 Task: Create a due date automation trigger when advanced on, on the wednesday of the week a card is due add fields with custom field "Resume" set to a number lower than 1 and greater or equal to 10 at 11:00 AM.
Action: Mouse moved to (1389, 118)
Screenshot: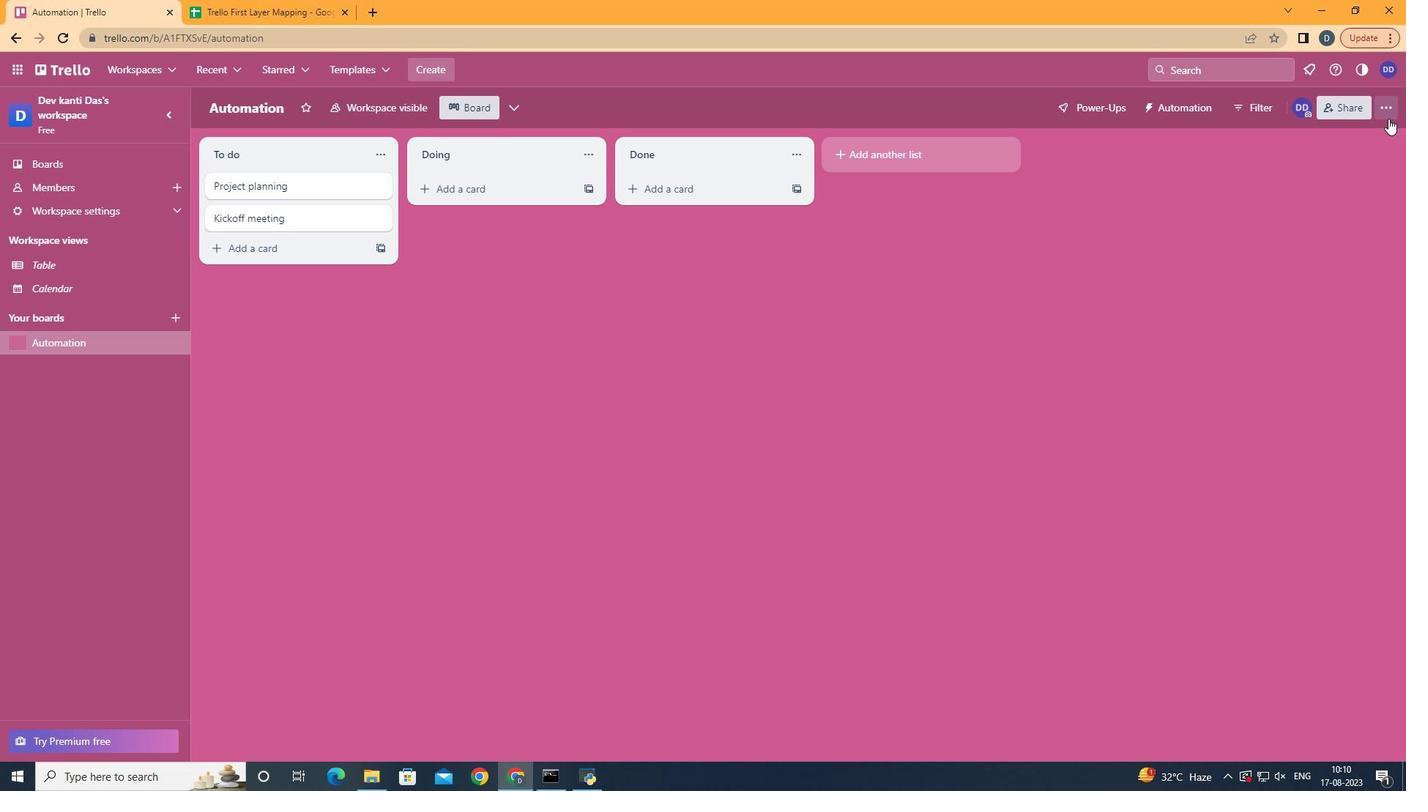
Action: Mouse pressed left at (1389, 118)
Screenshot: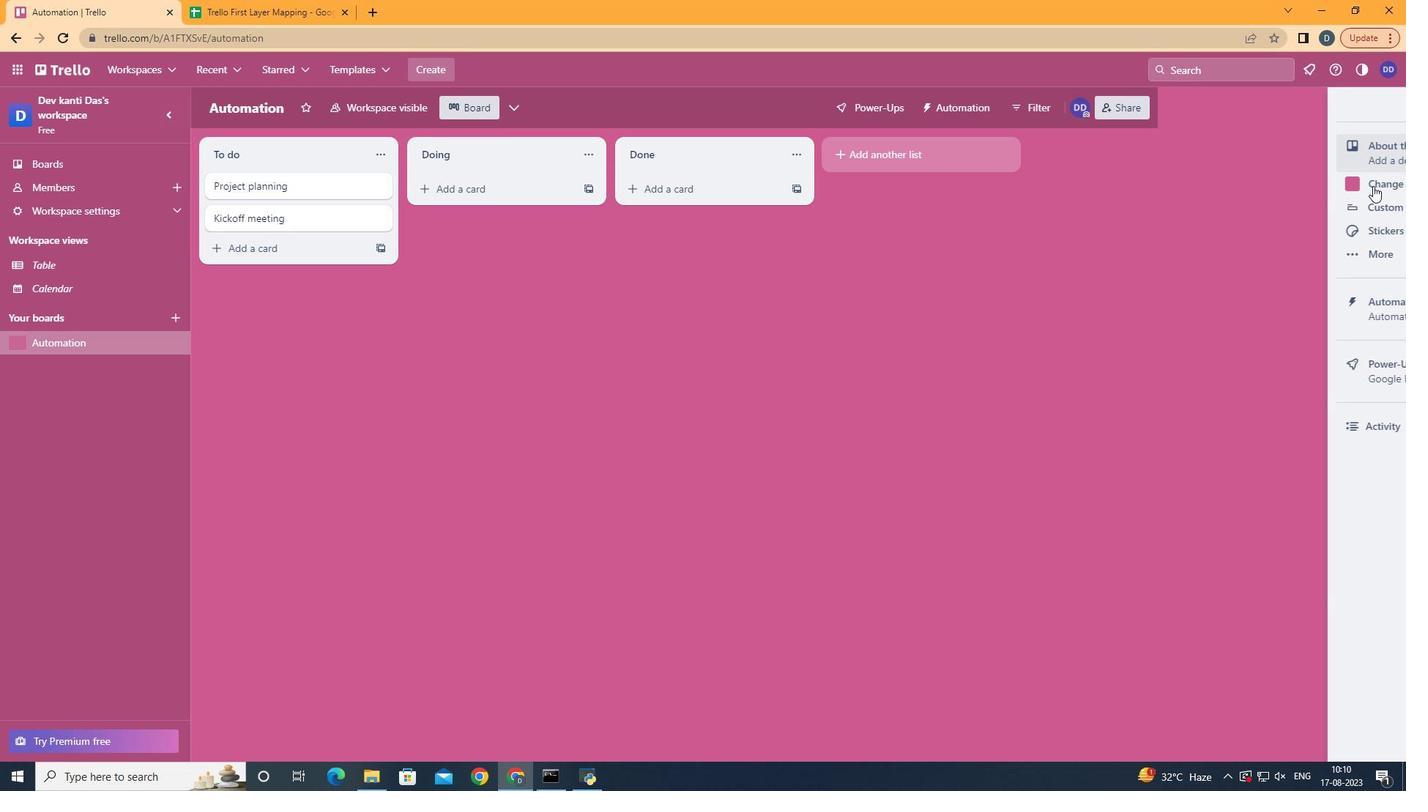 
Action: Mouse moved to (1343, 294)
Screenshot: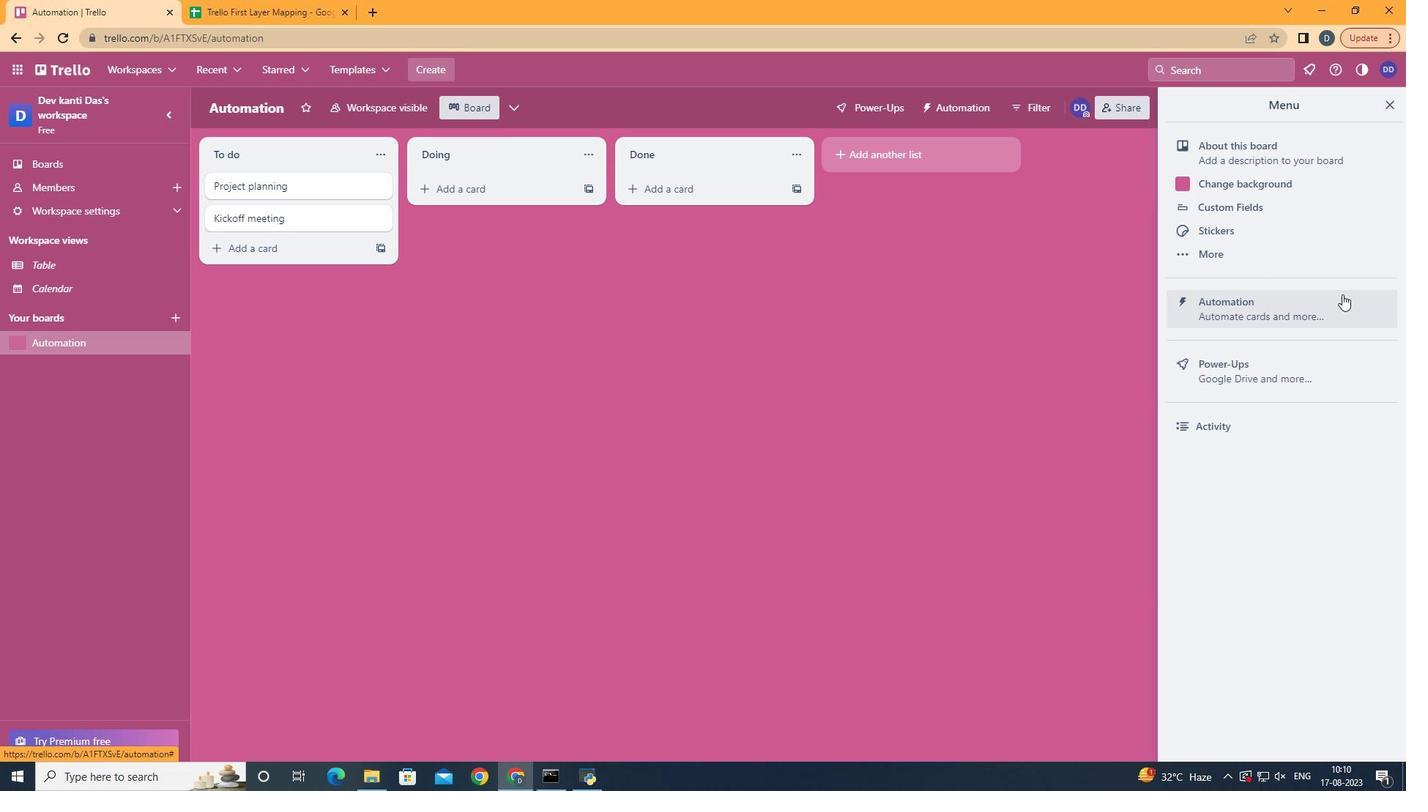 
Action: Mouse pressed left at (1343, 294)
Screenshot: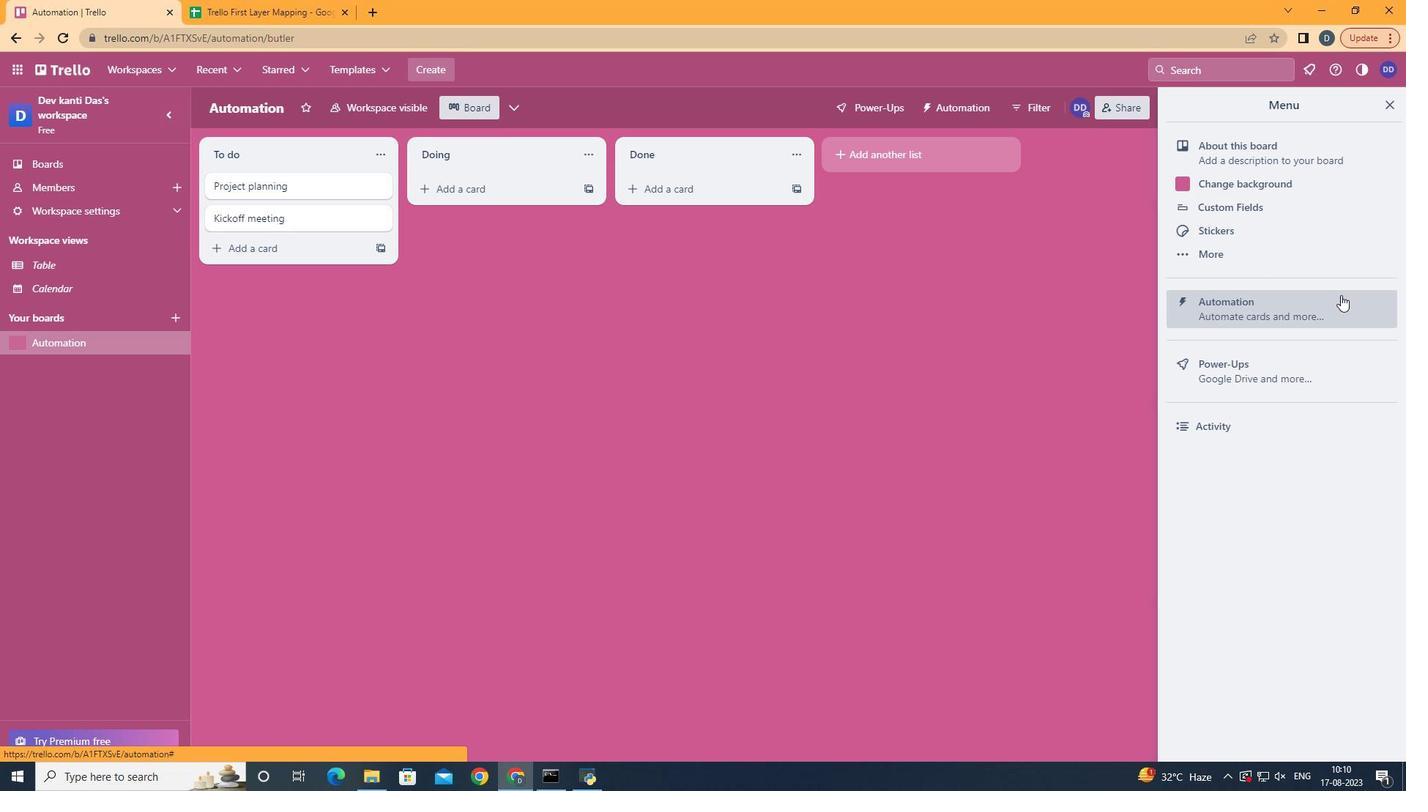 
Action: Mouse moved to (319, 301)
Screenshot: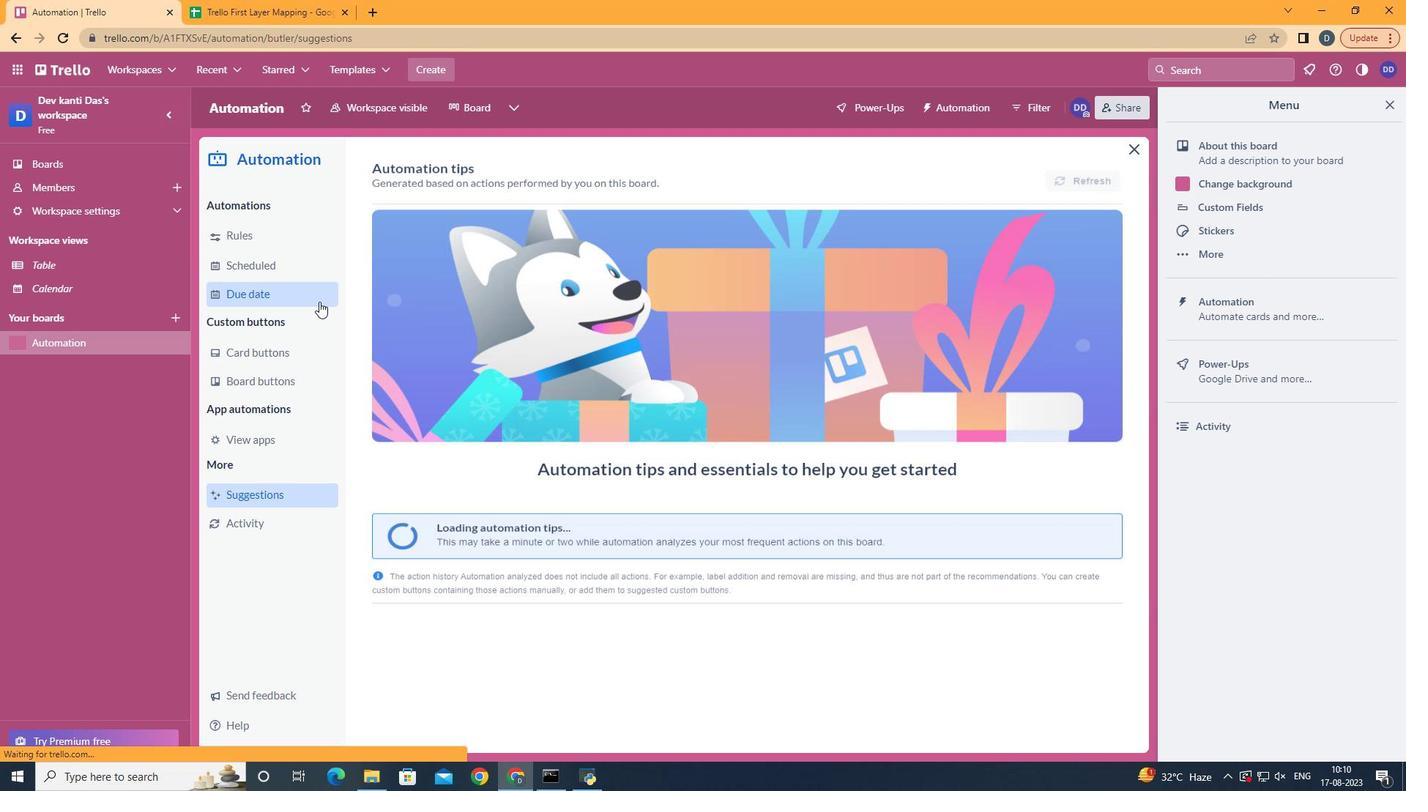 
Action: Mouse pressed left at (319, 301)
Screenshot: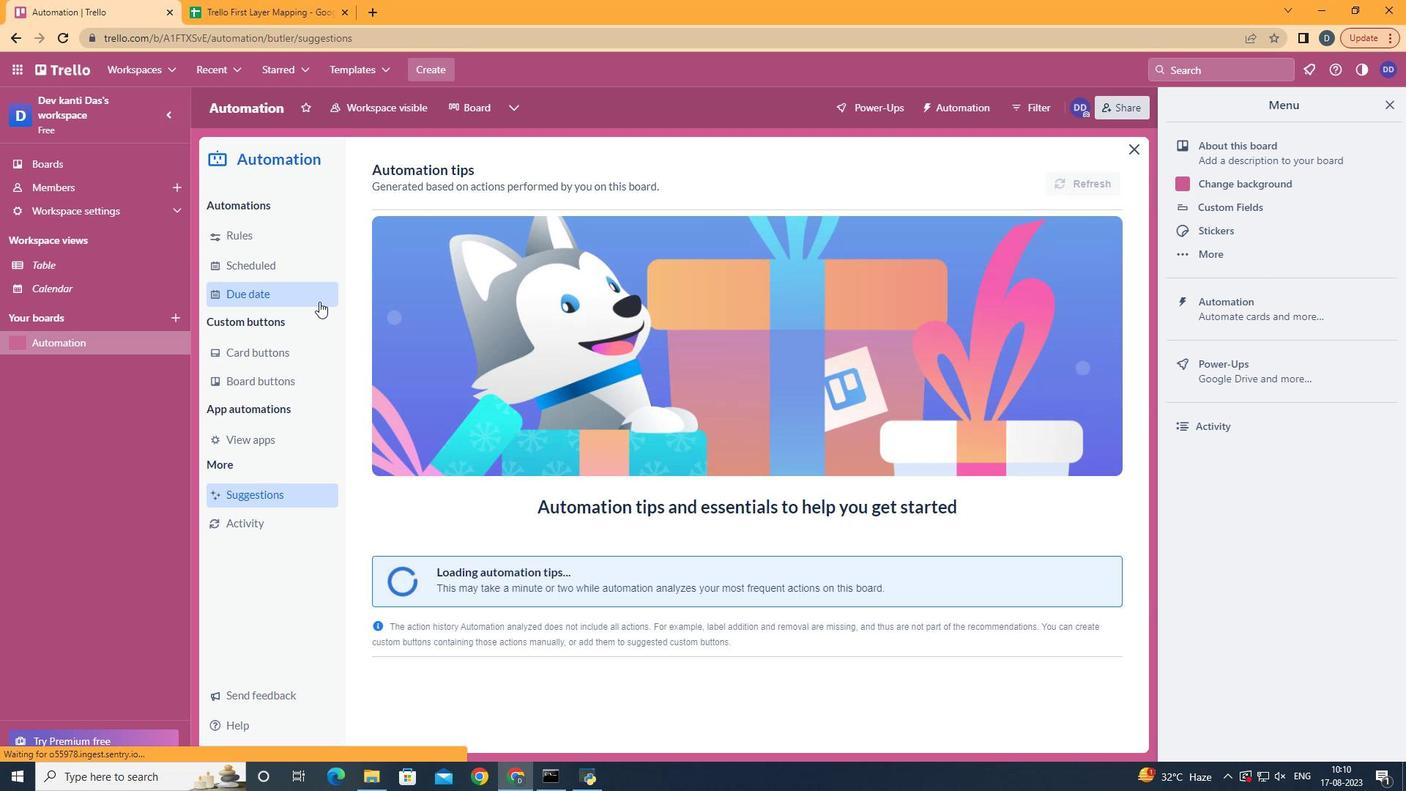 
Action: Mouse moved to (1058, 177)
Screenshot: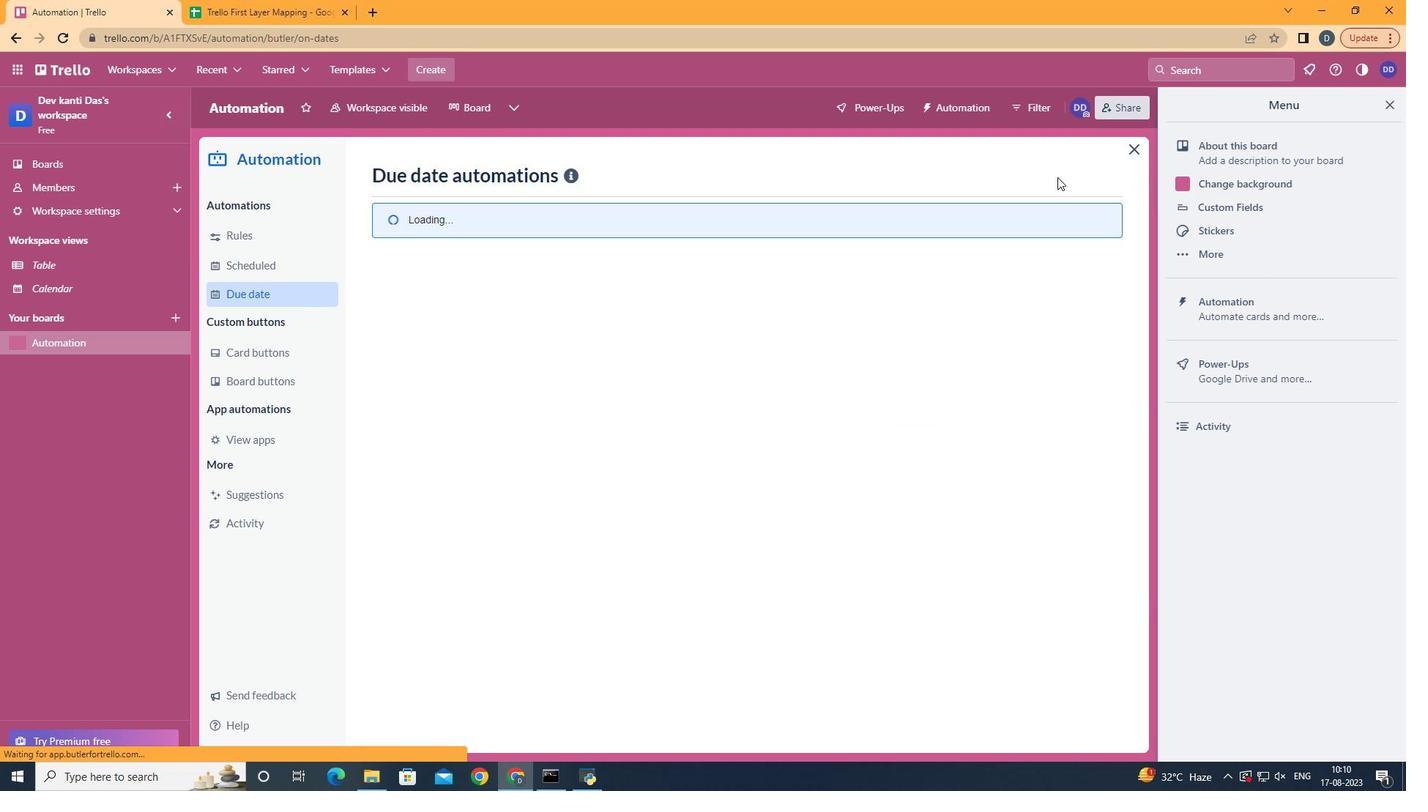 
Action: Mouse pressed left at (1058, 177)
Screenshot: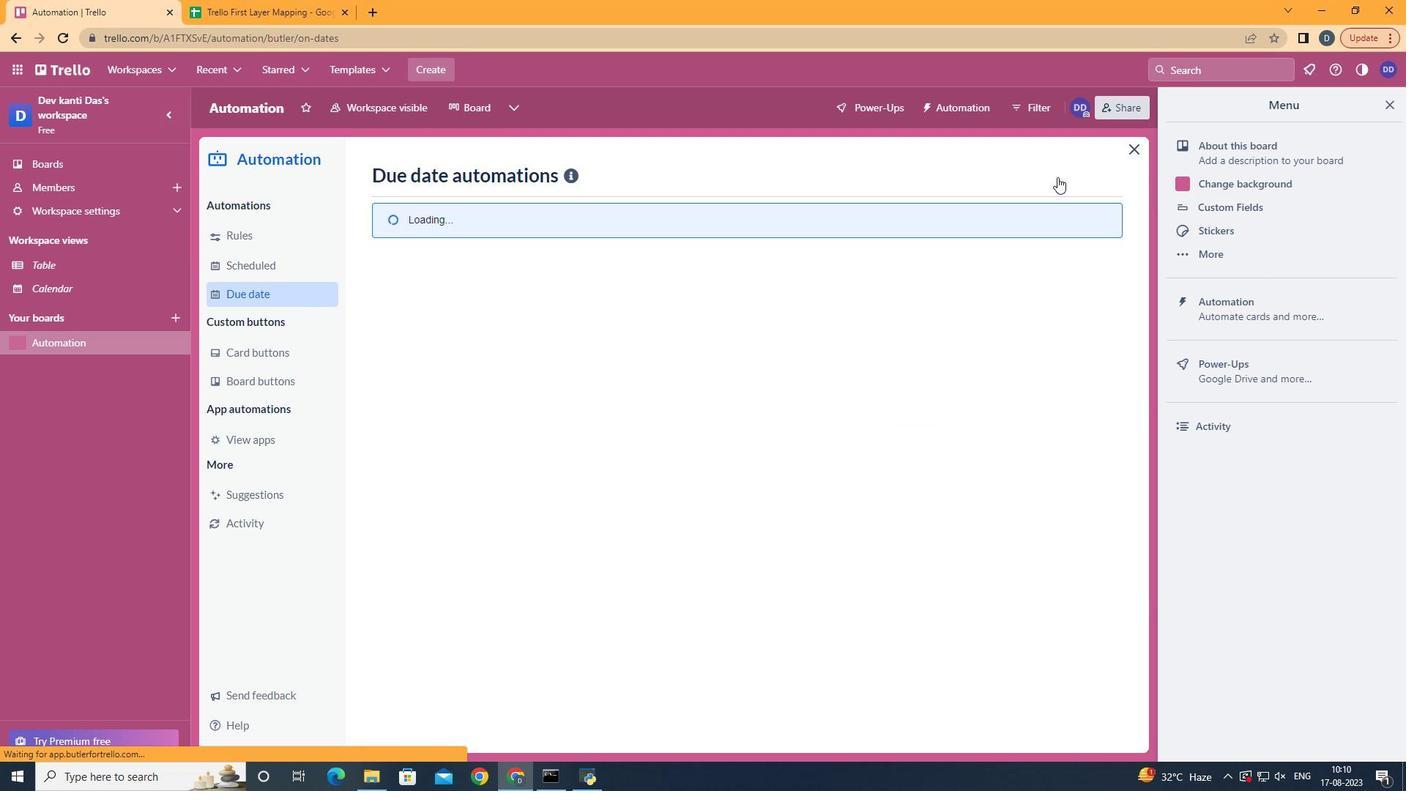 
Action: Mouse pressed left at (1058, 177)
Screenshot: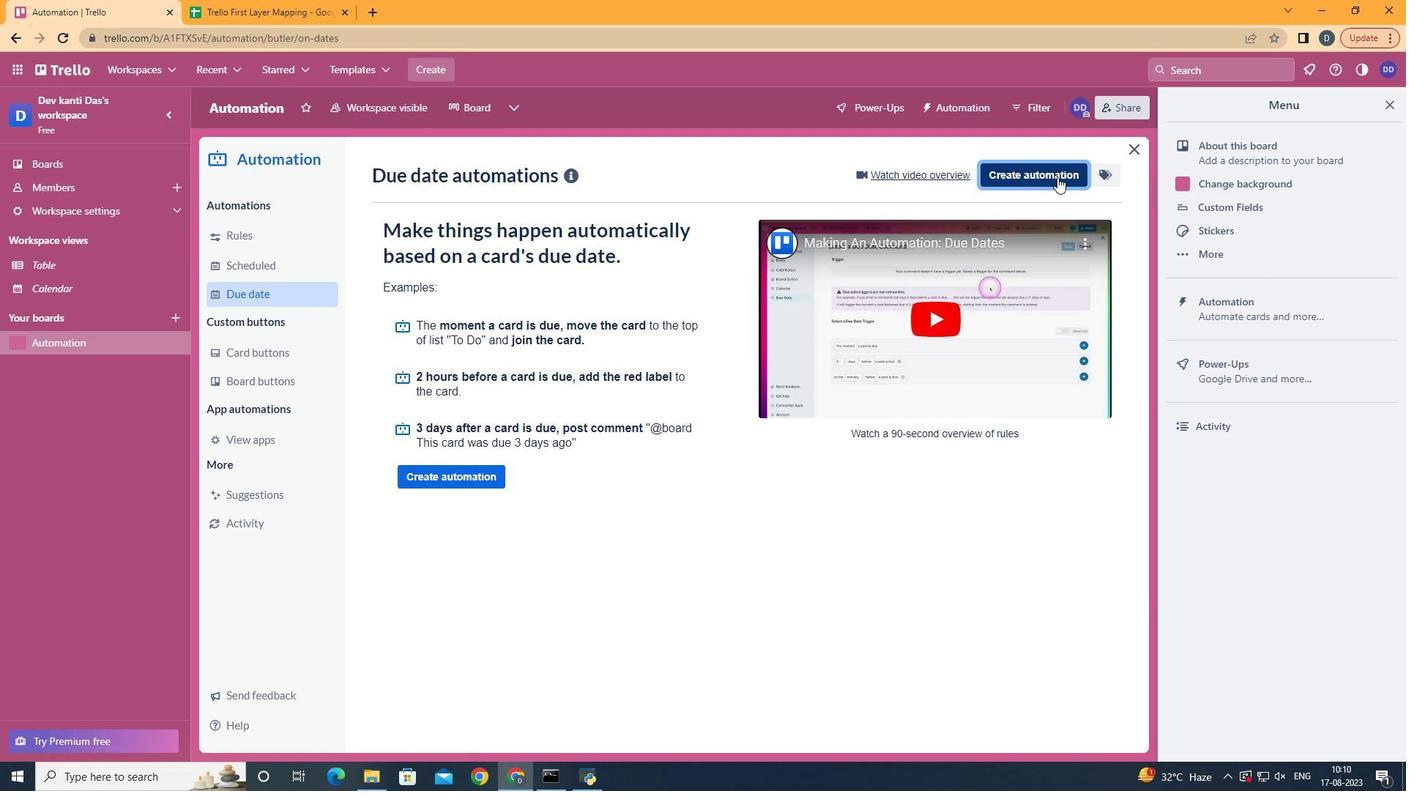 
Action: Mouse moved to (674, 328)
Screenshot: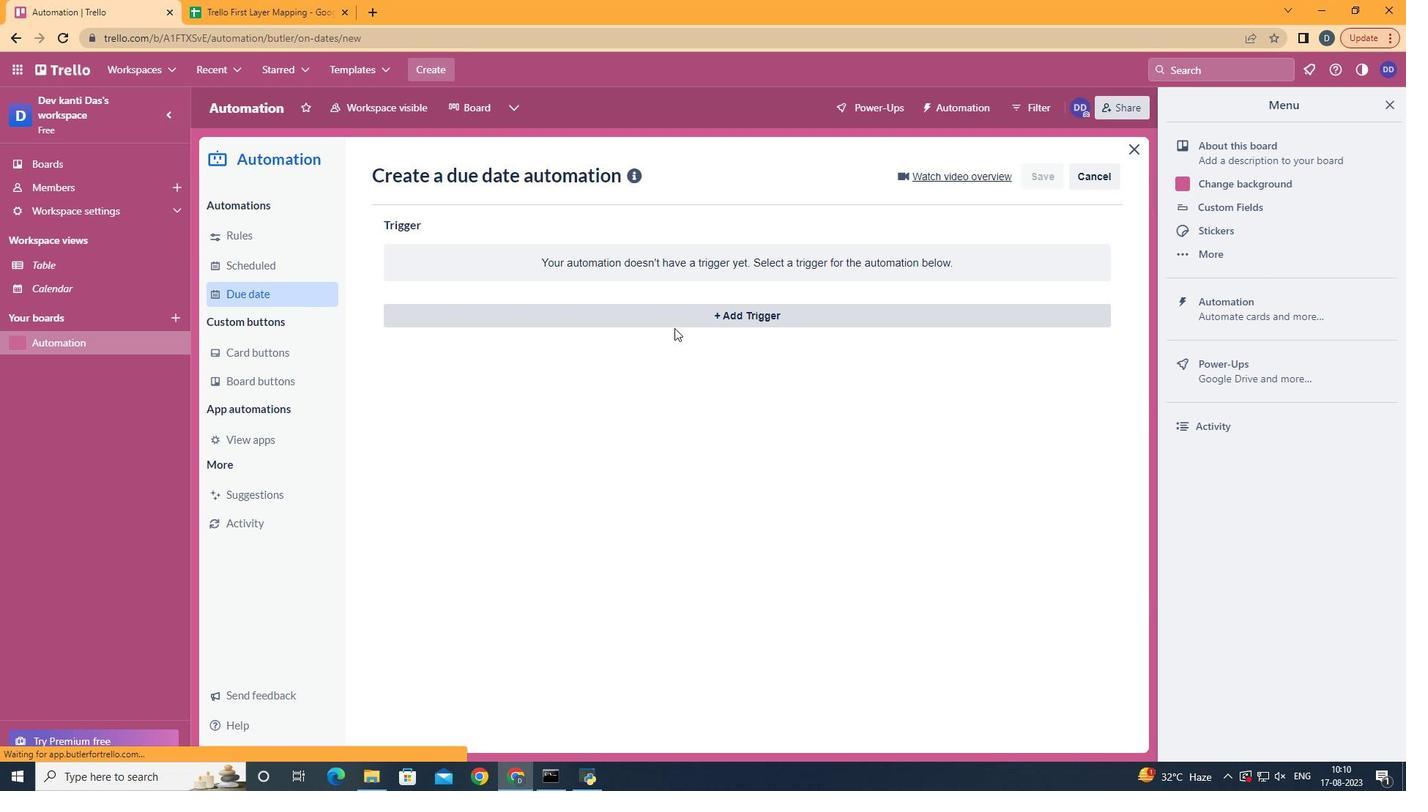 
Action: Mouse pressed left at (674, 328)
Screenshot: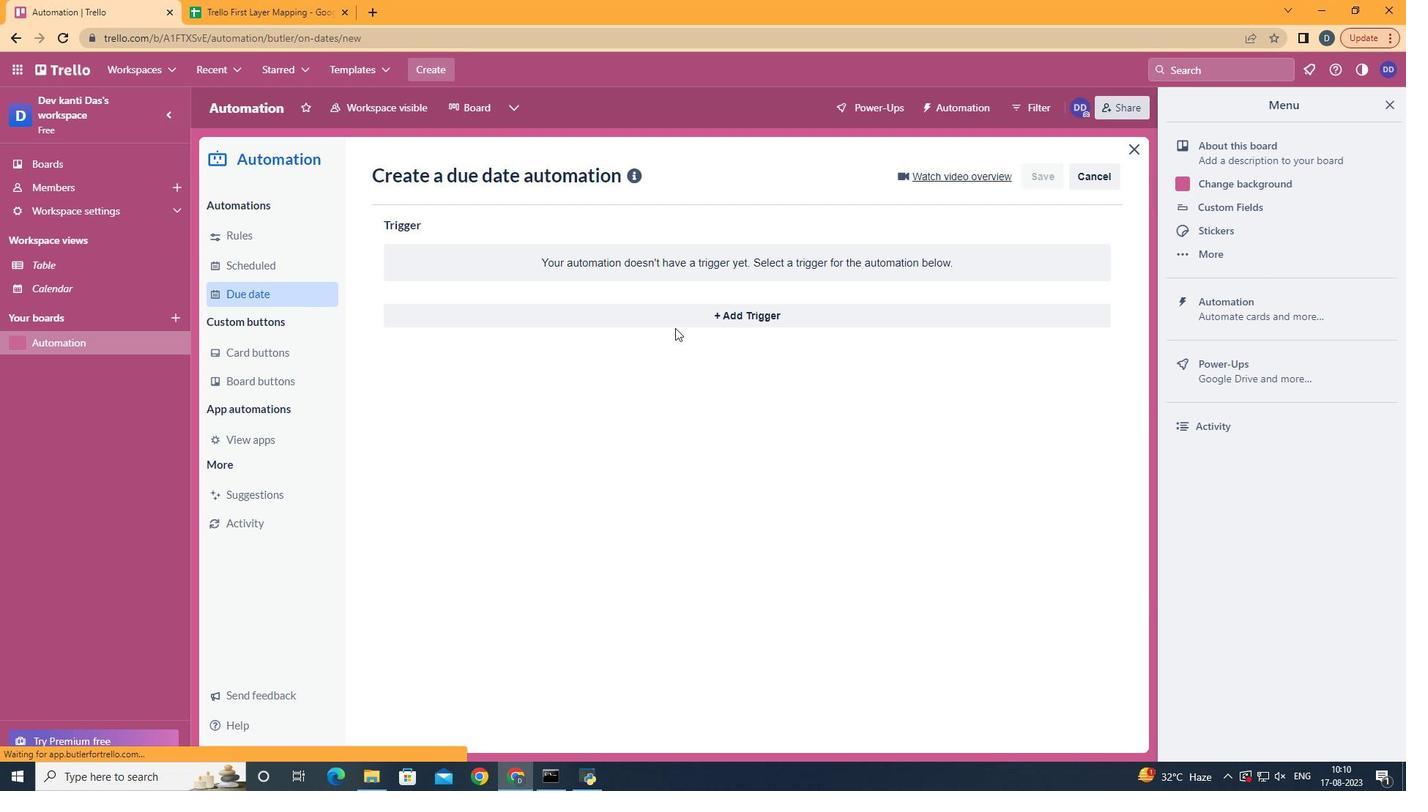 
Action: Mouse moved to (694, 329)
Screenshot: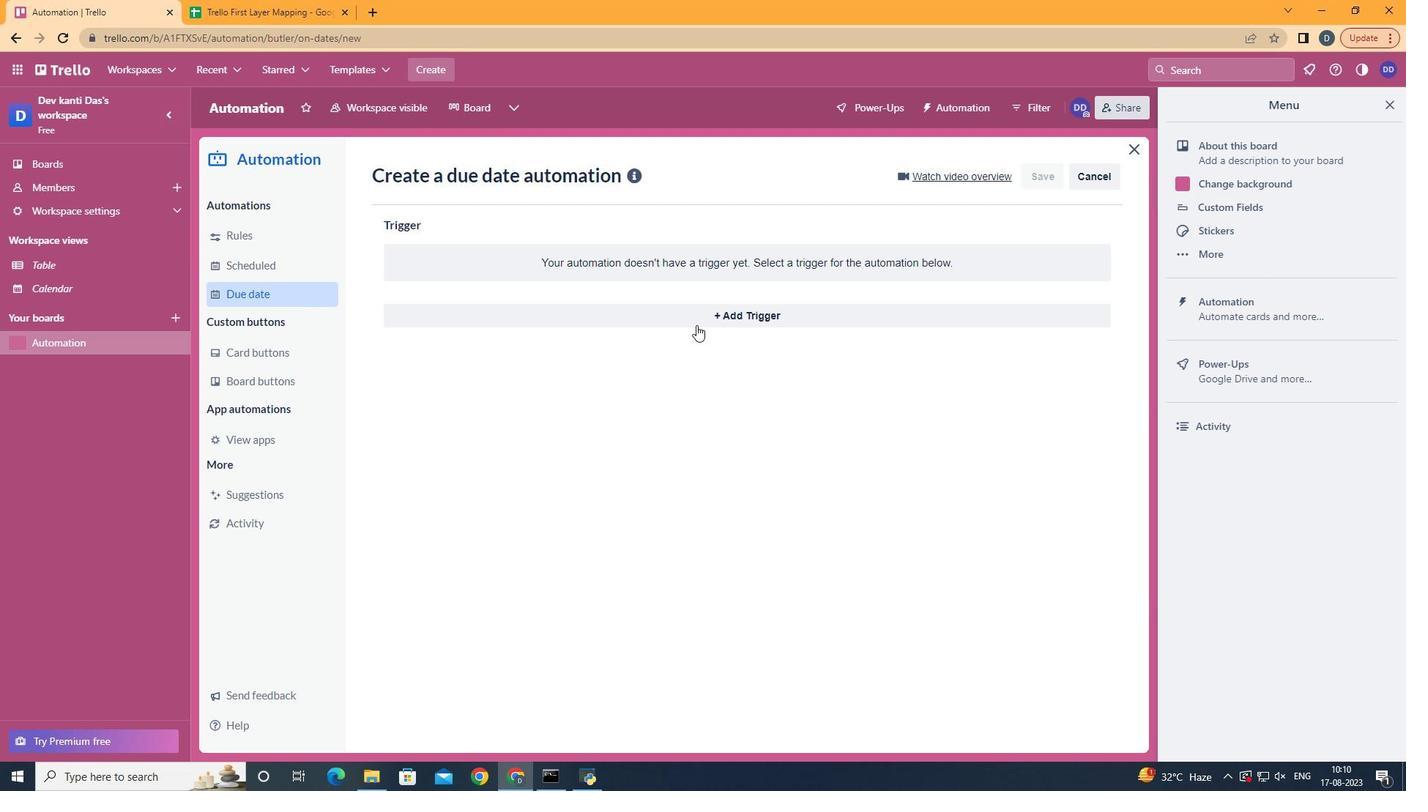 
Action: Mouse pressed left at (694, 329)
Screenshot: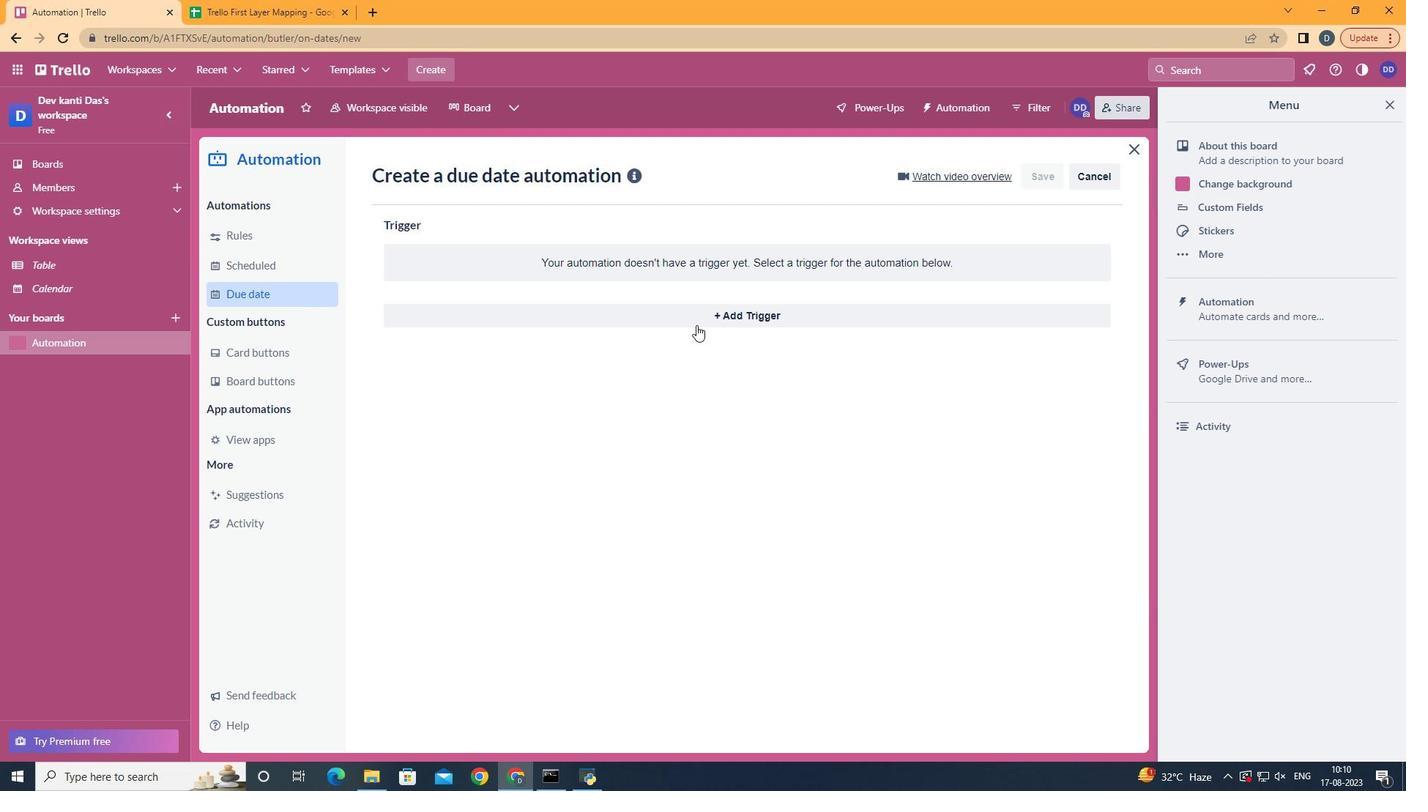 
Action: Mouse moved to (710, 319)
Screenshot: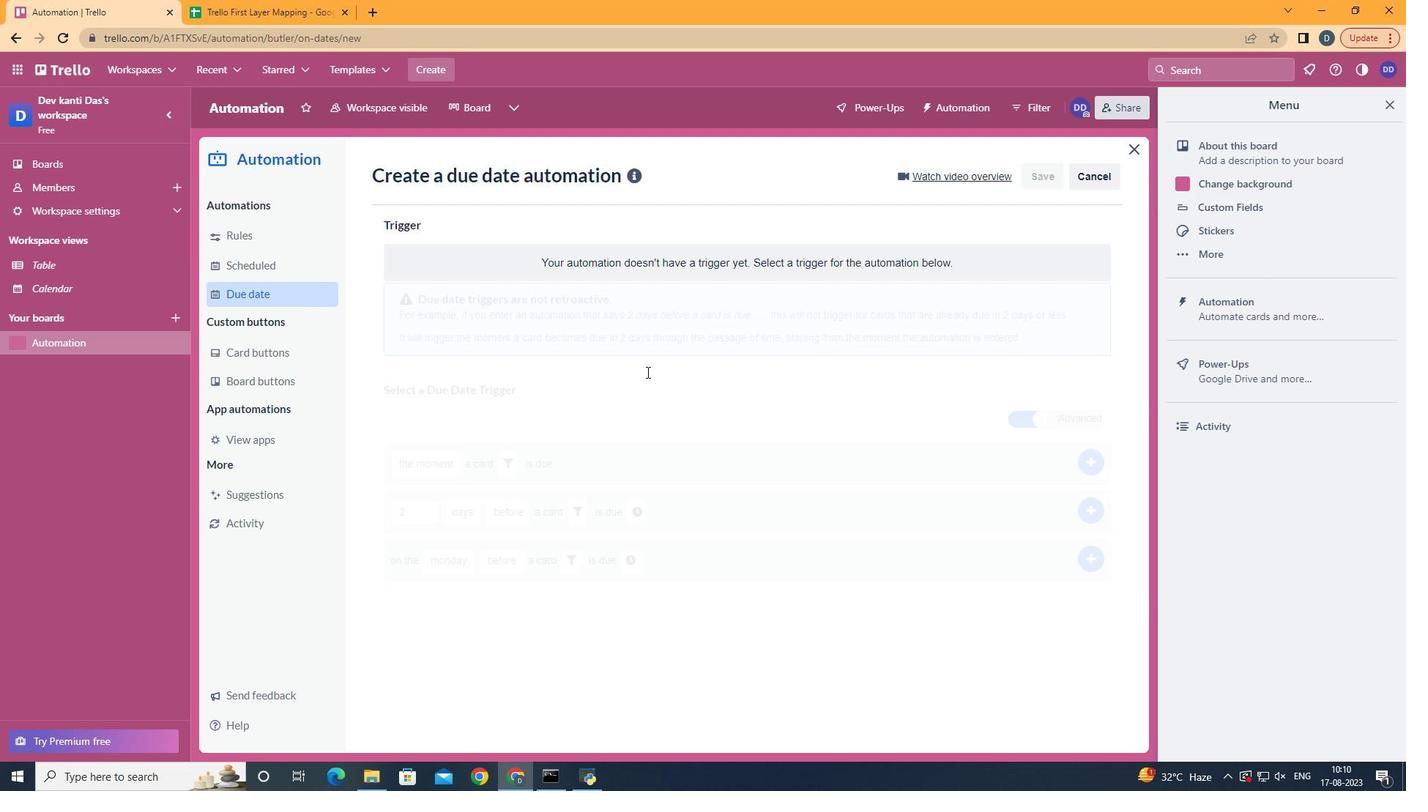 
Action: Mouse pressed left at (710, 319)
Screenshot: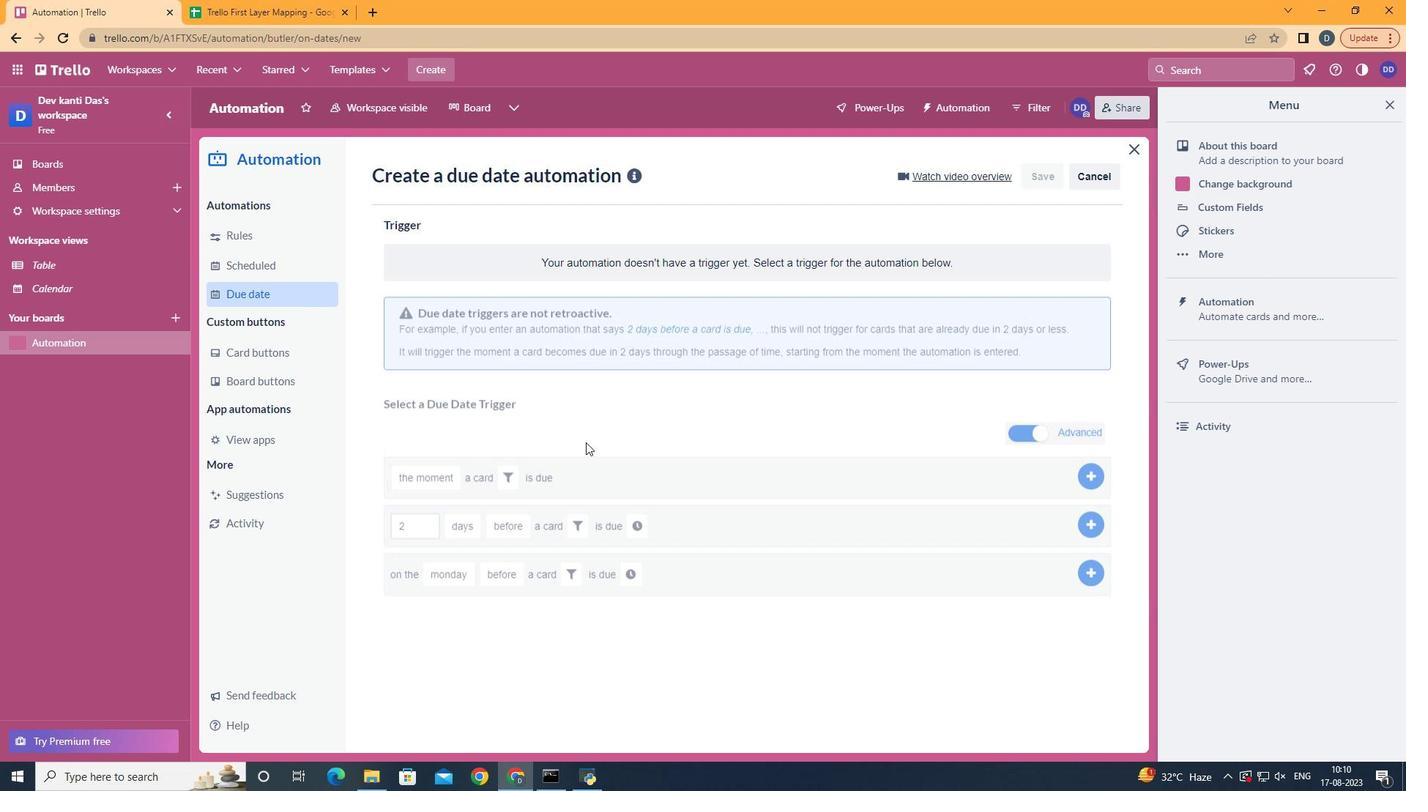 
Action: Mouse moved to (492, 446)
Screenshot: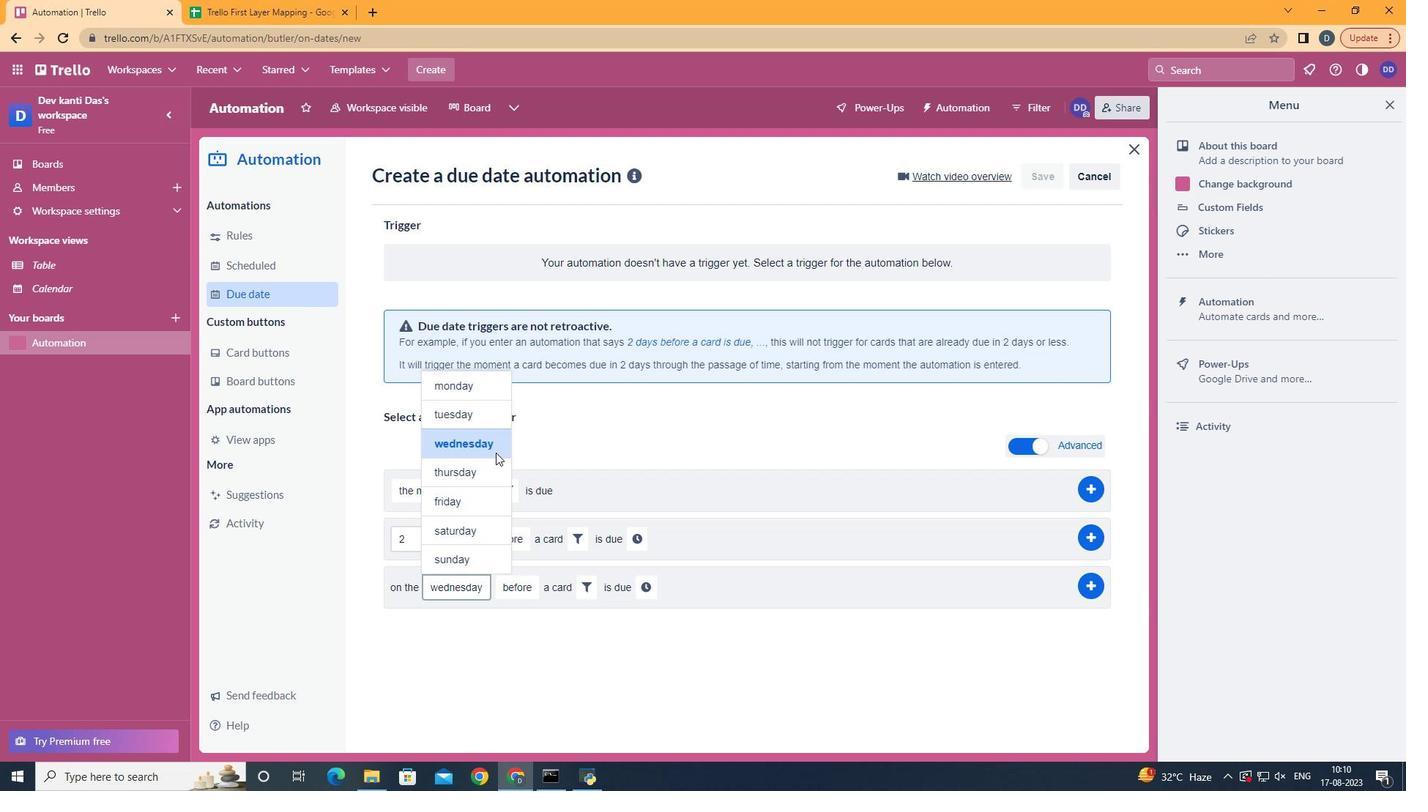 
Action: Mouse pressed left at (492, 446)
Screenshot: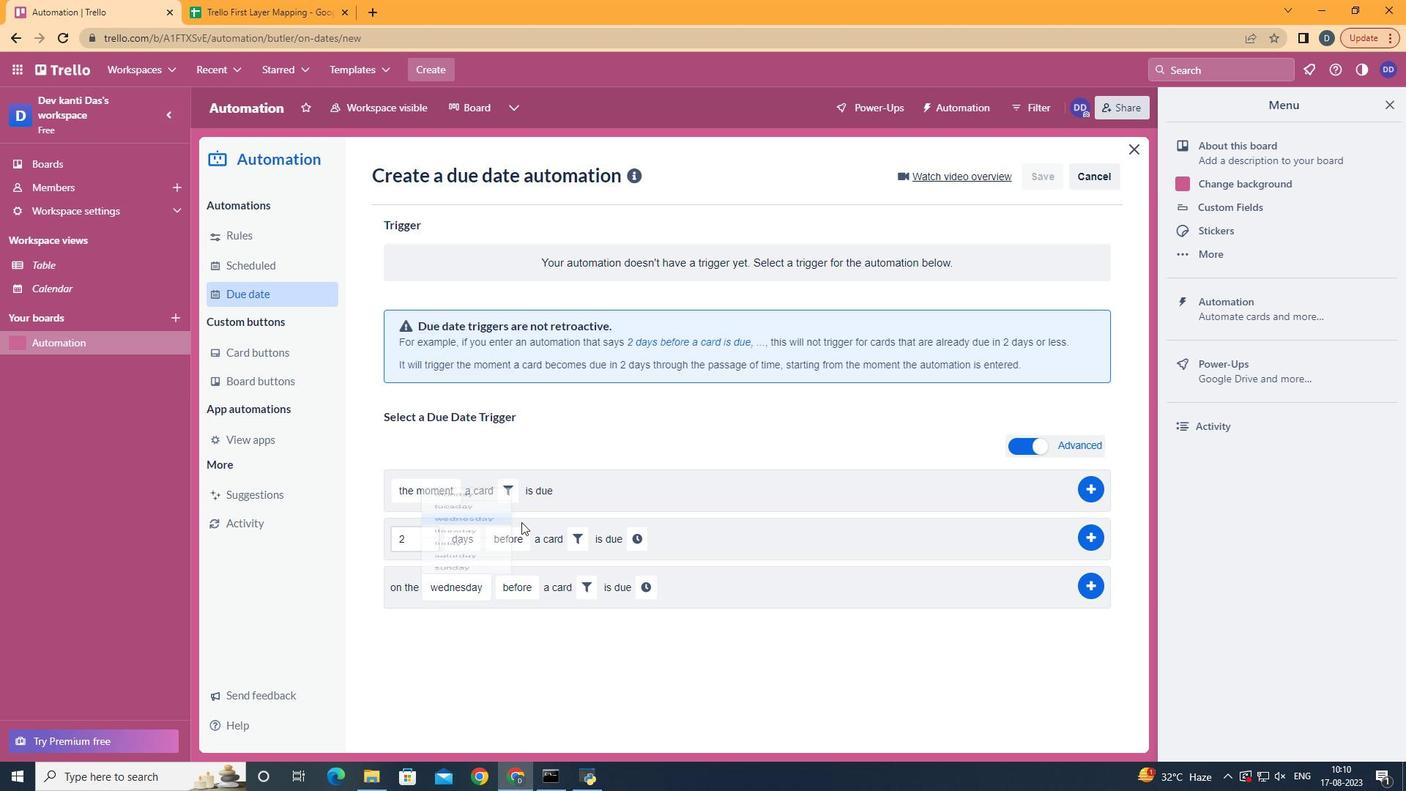 
Action: Mouse moved to (545, 669)
Screenshot: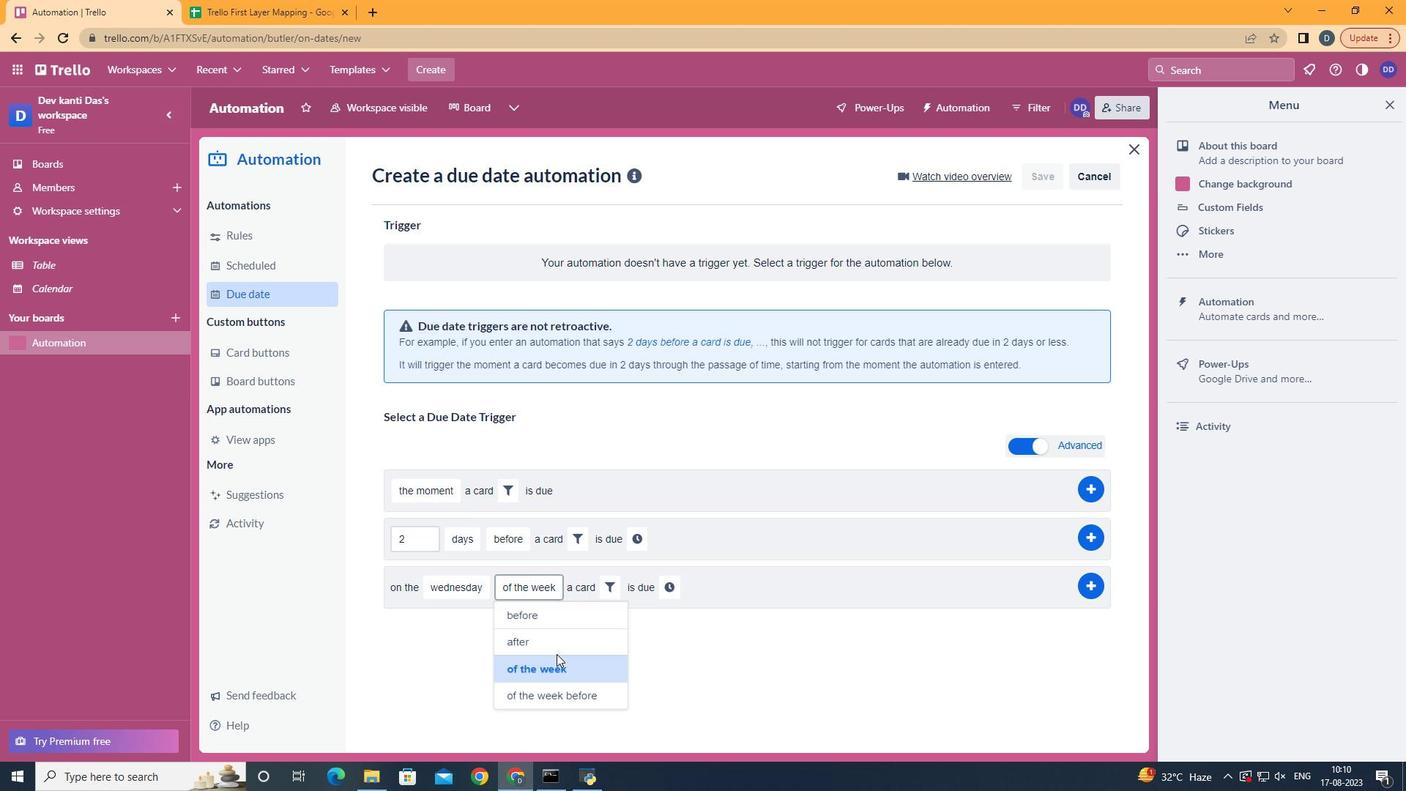 
Action: Mouse pressed left at (545, 669)
Screenshot: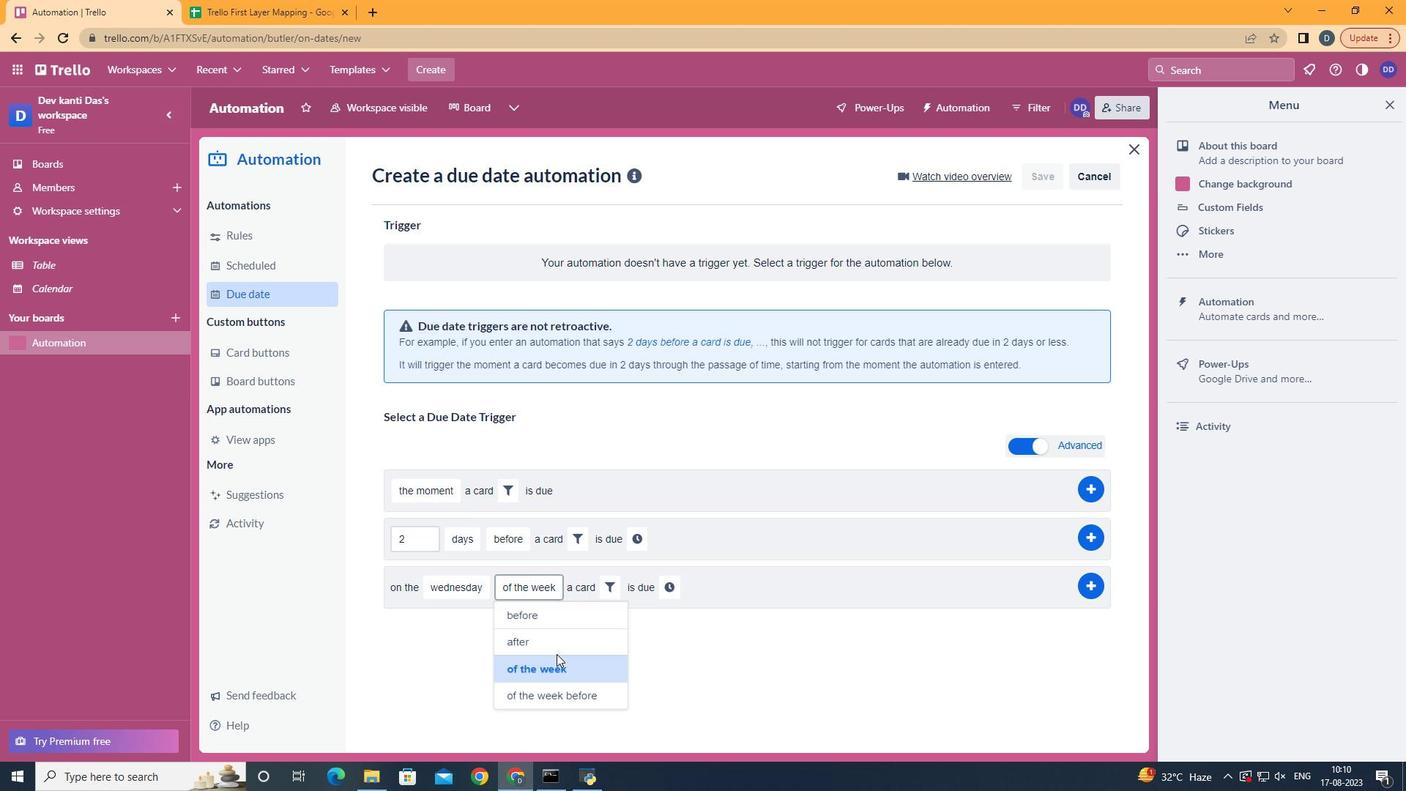 
Action: Mouse moved to (611, 588)
Screenshot: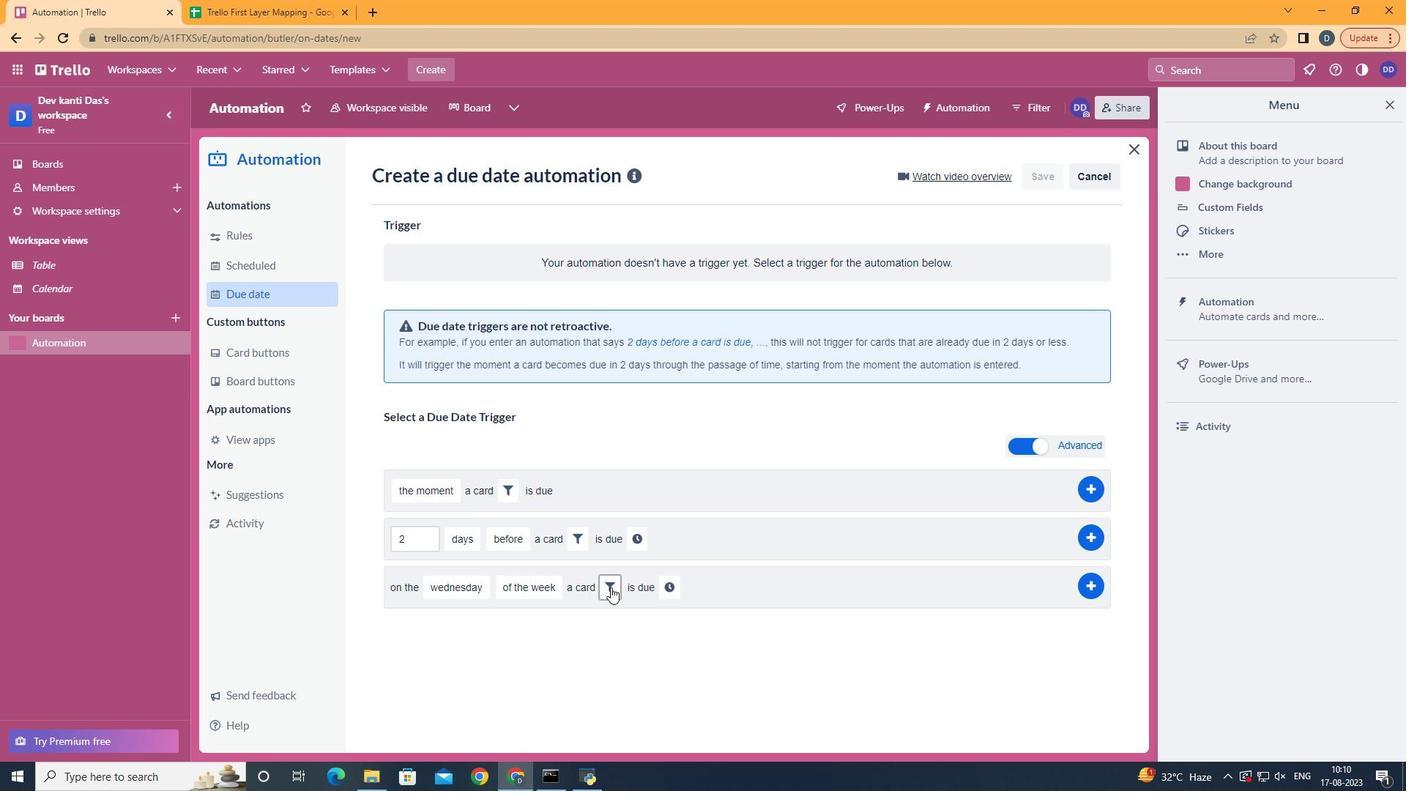 
Action: Mouse pressed left at (611, 588)
Screenshot: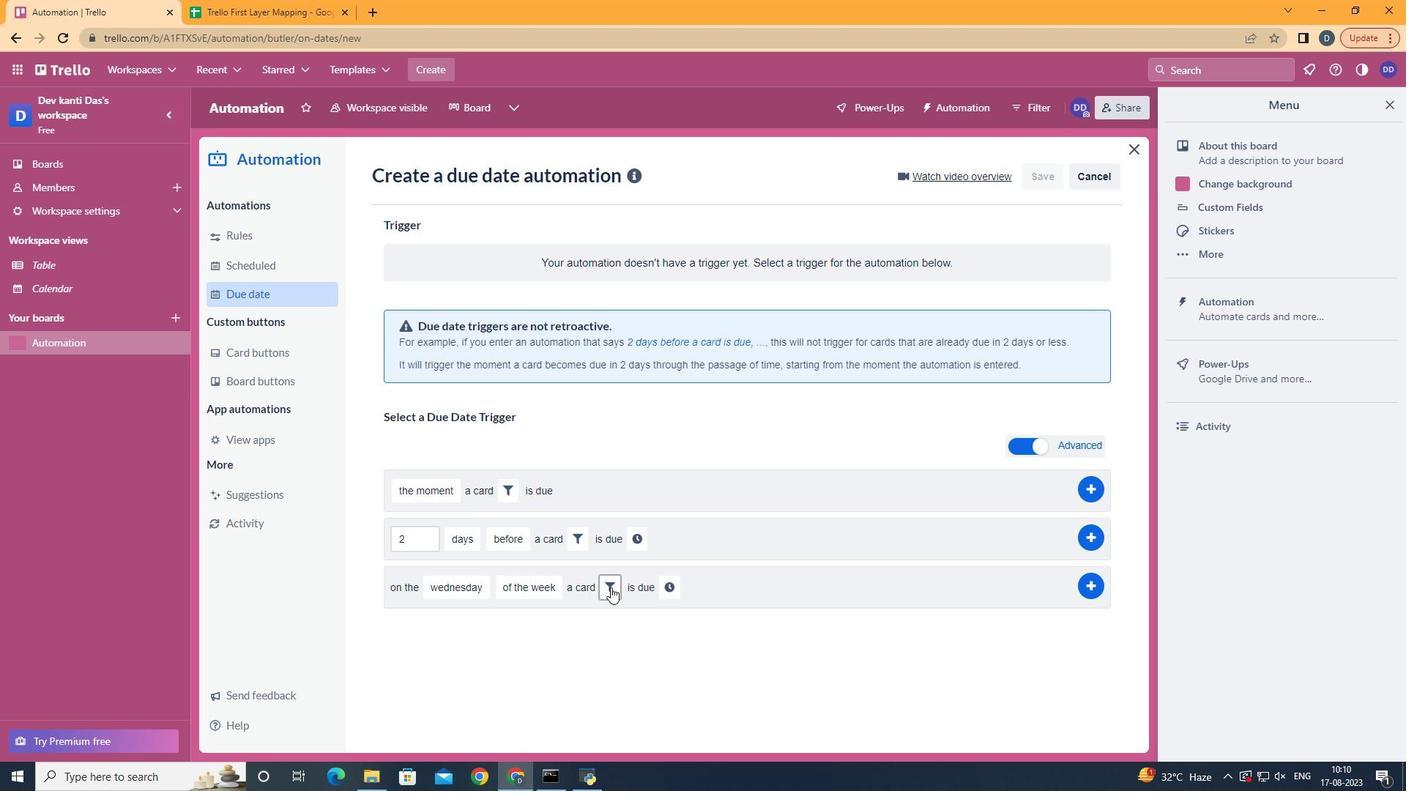 
Action: Mouse moved to (837, 641)
Screenshot: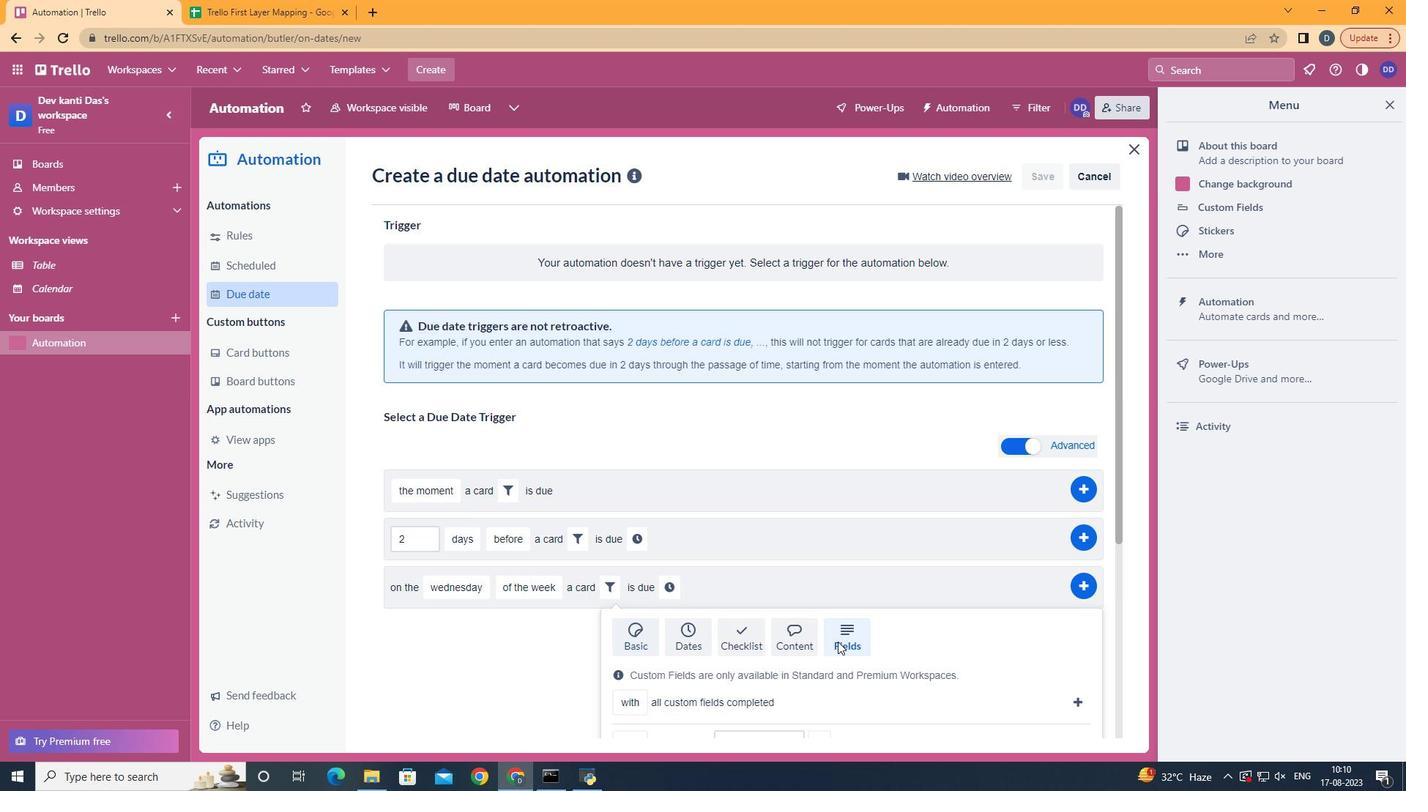 
Action: Mouse pressed left at (837, 641)
Screenshot: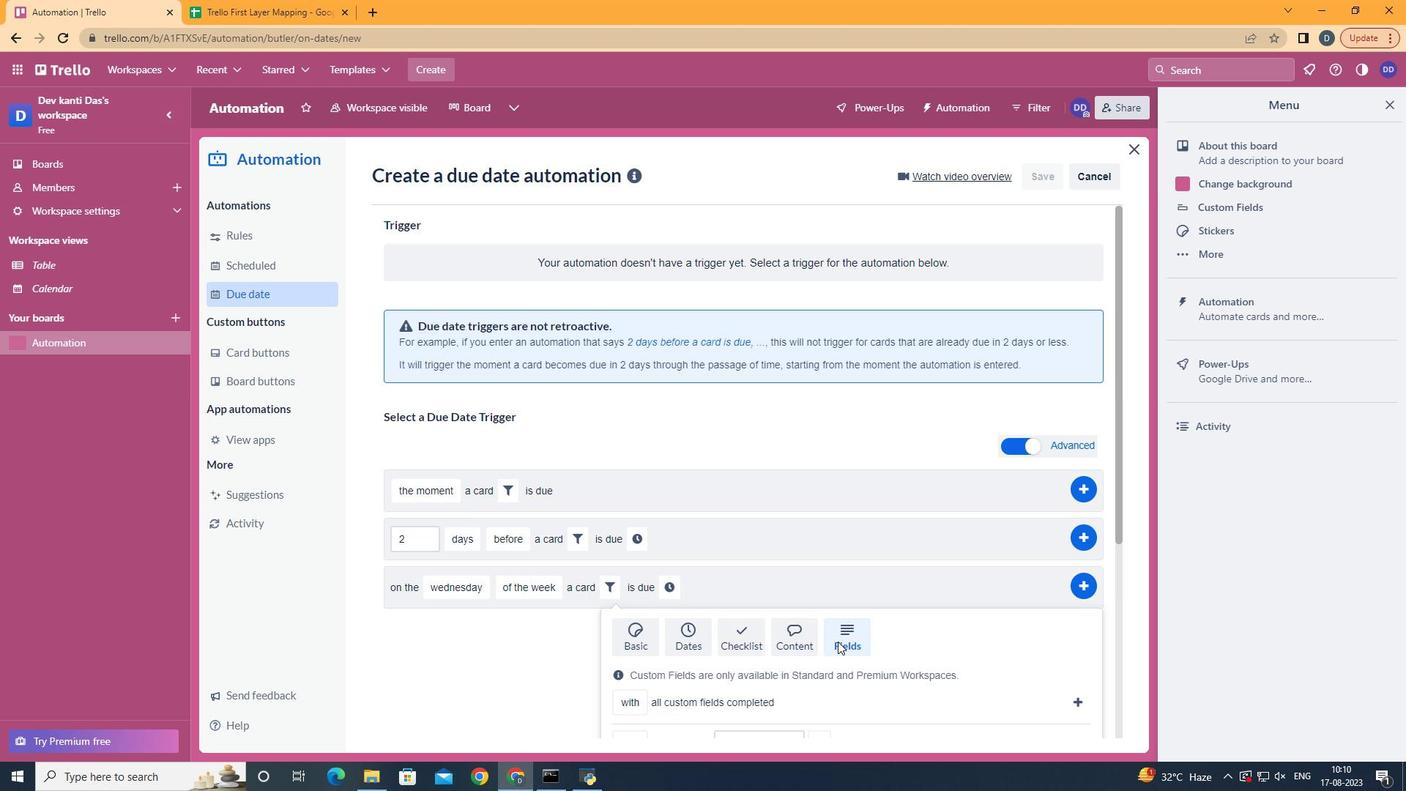 
Action: Mouse moved to (838, 641)
Screenshot: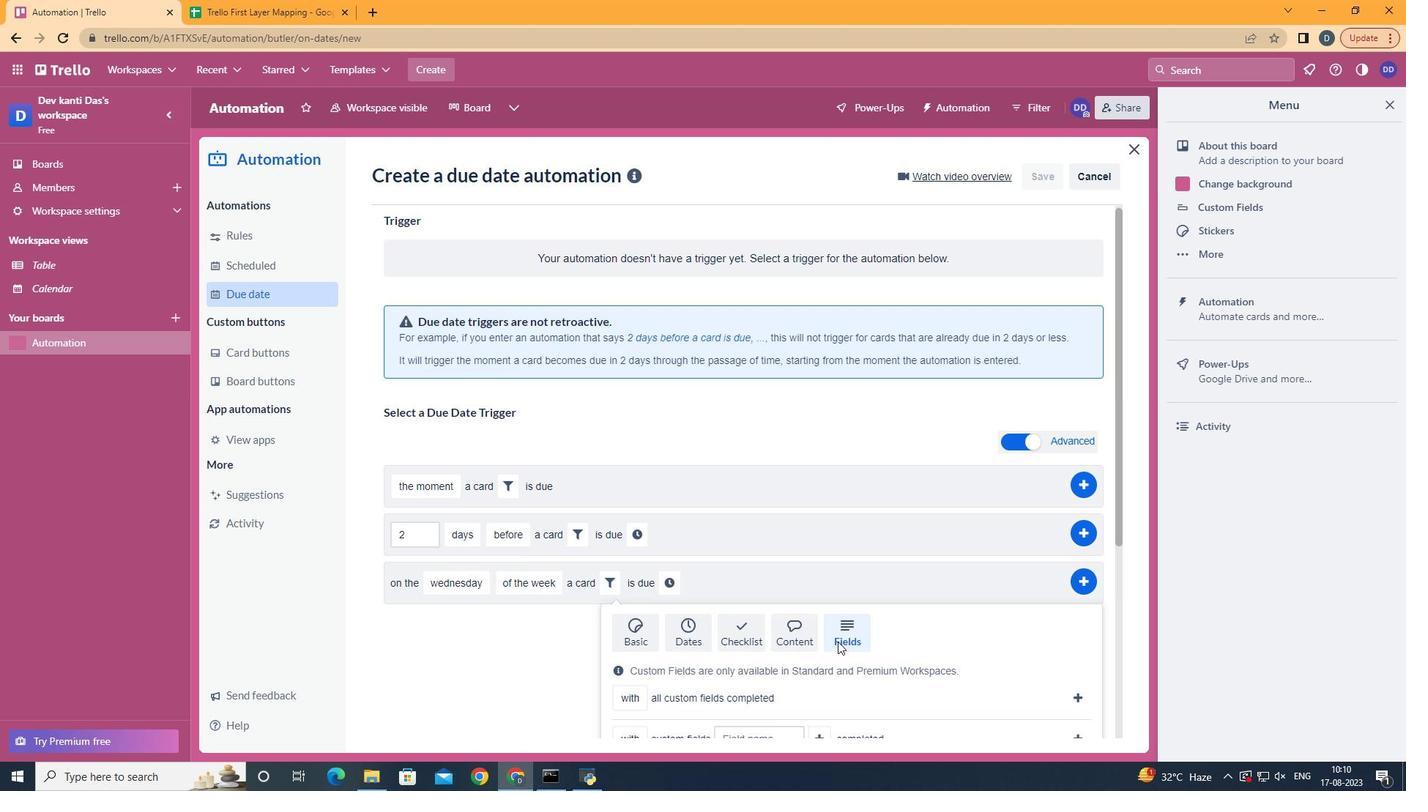 
Action: Mouse scrolled (838, 641) with delta (0, 0)
Screenshot: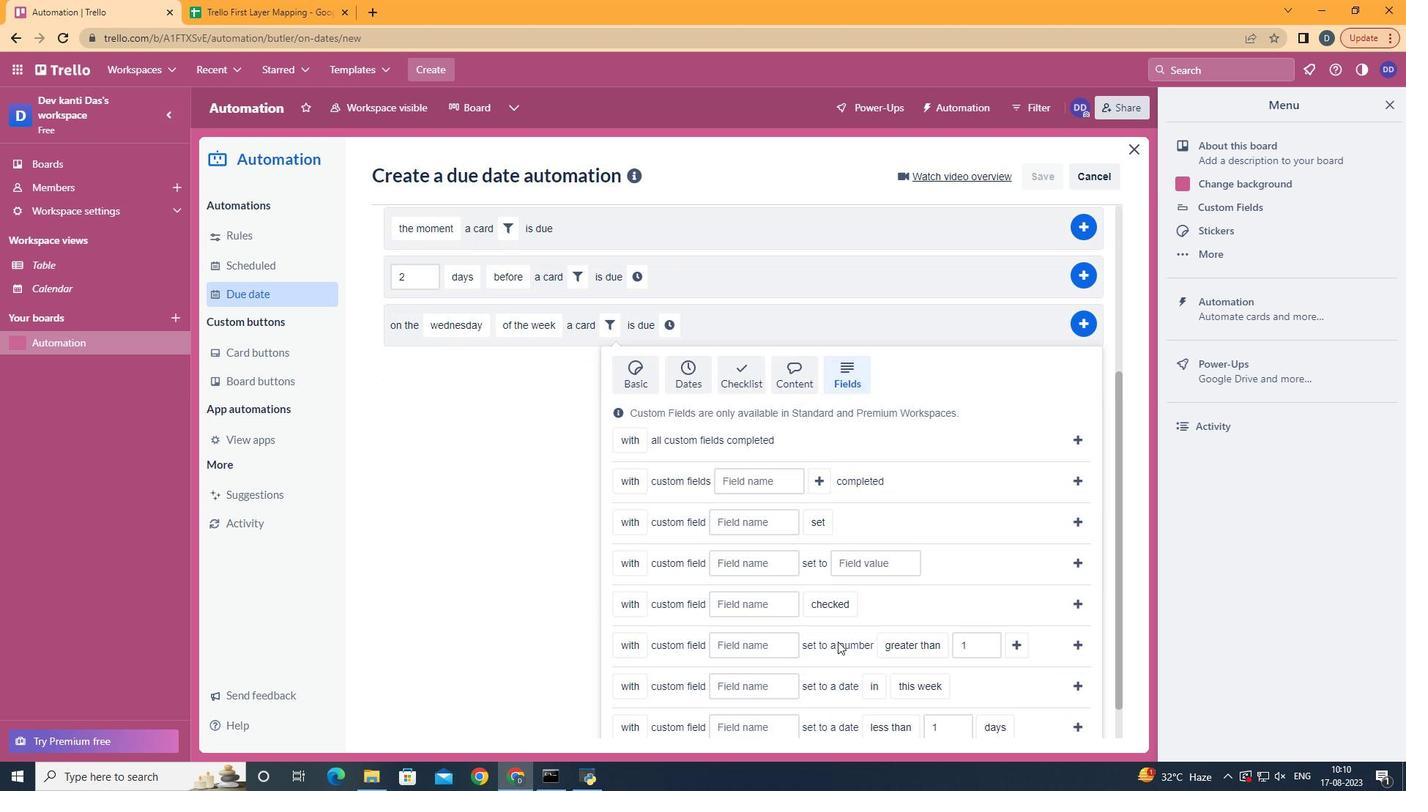 
Action: Mouse scrolled (838, 641) with delta (0, 0)
Screenshot: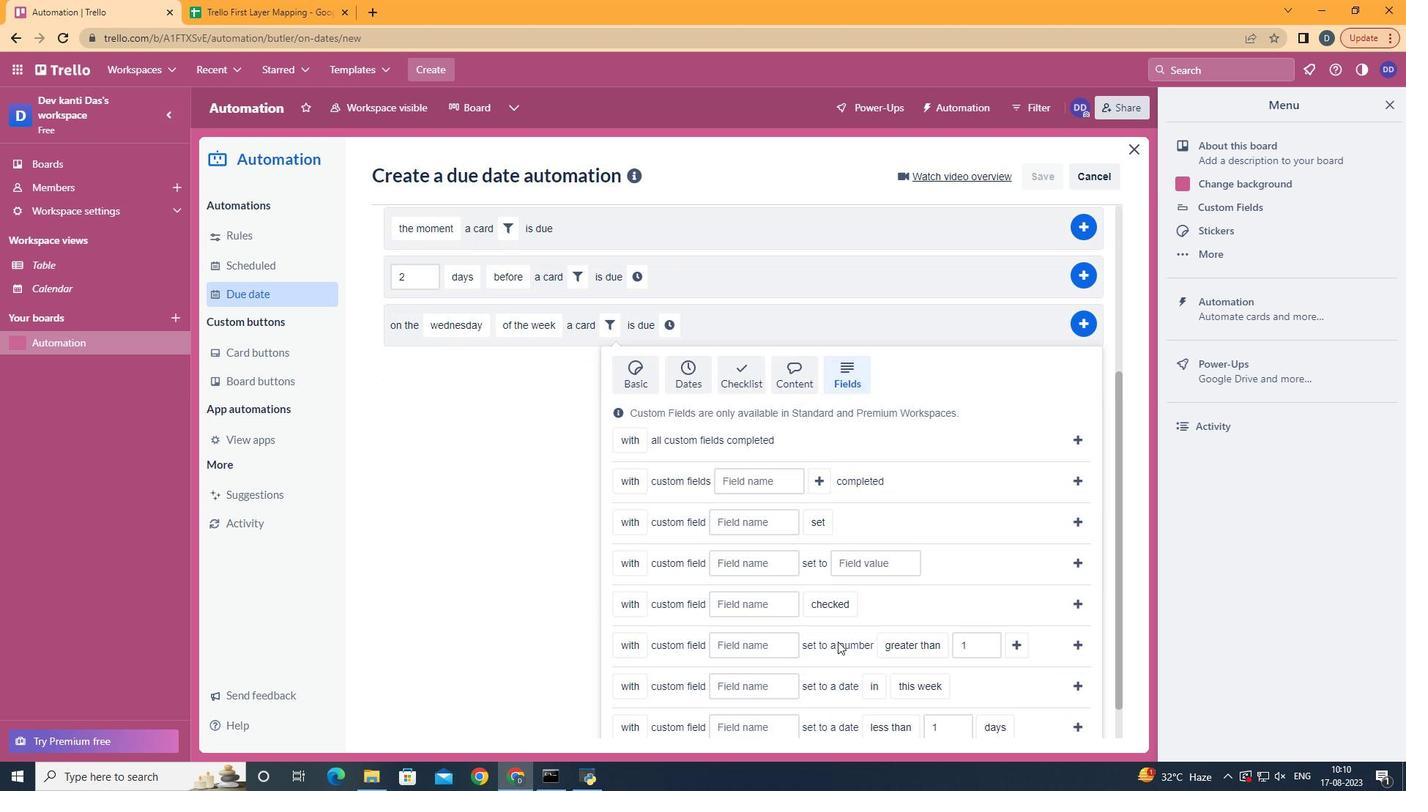
Action: Mouse scrolled (838, 641) with delta (0, 0)
Screenshot: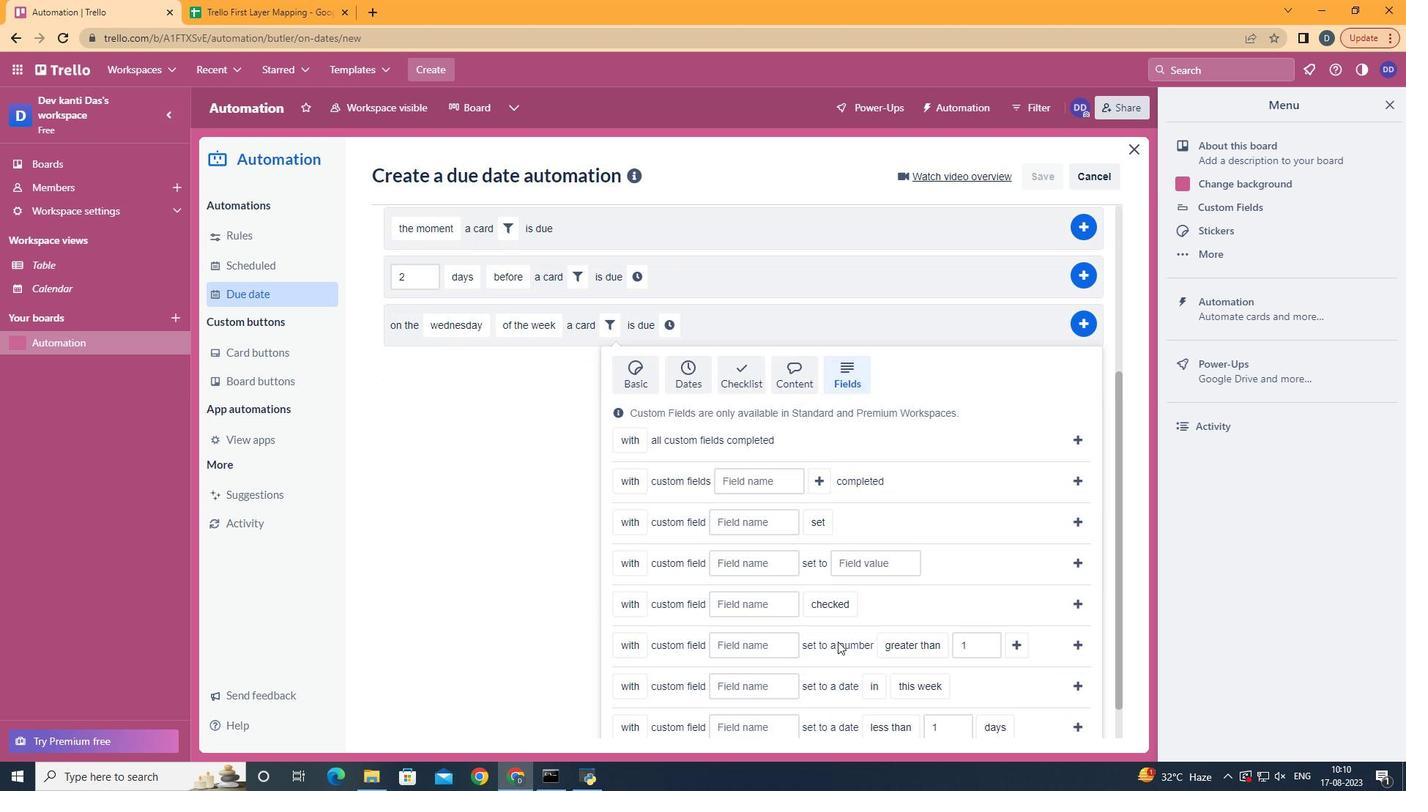 
Action: Mouse scrolled (838, 641) with delta (0, 0)
Screenshot: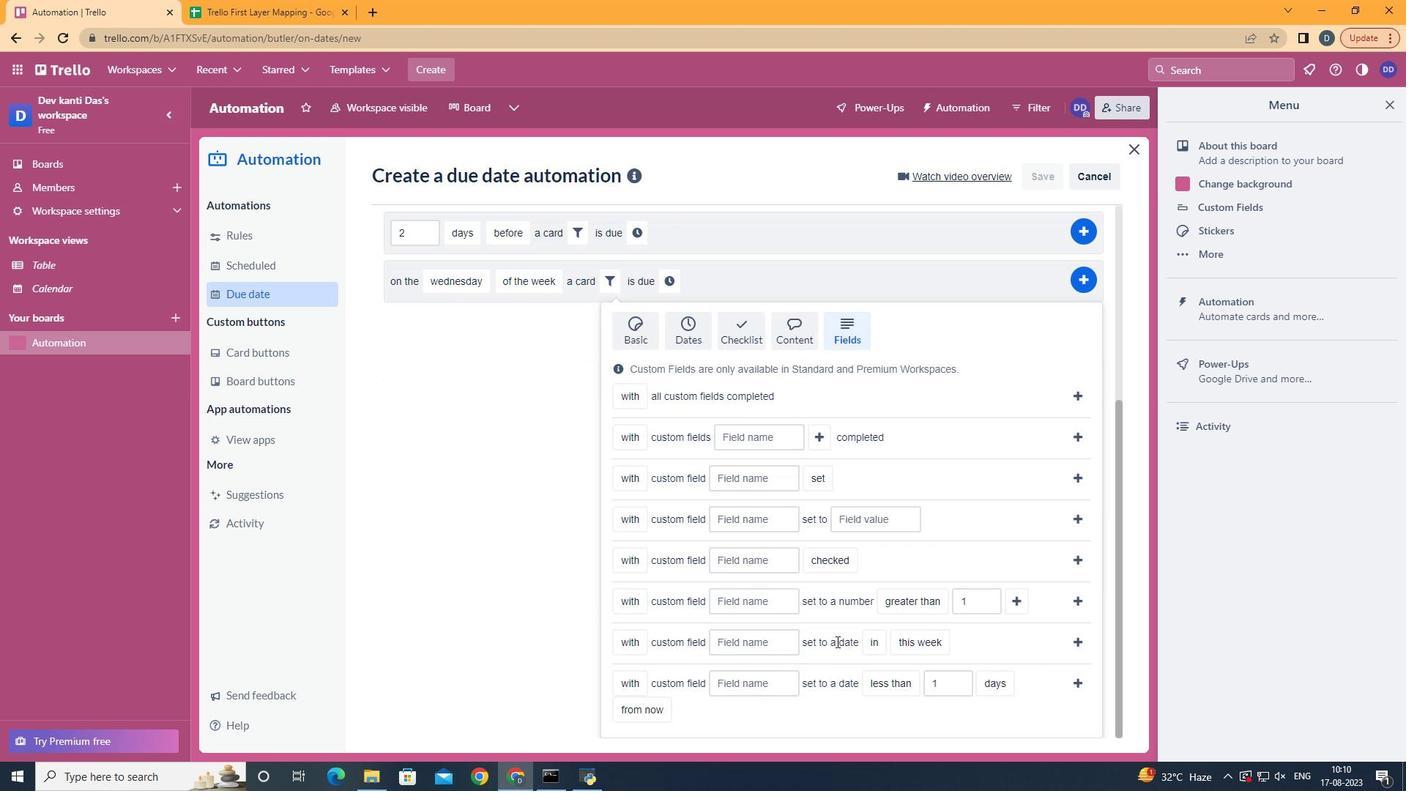 
Action: Mouse scrolled (838, 641) with delta (0, 0)
Screenshot: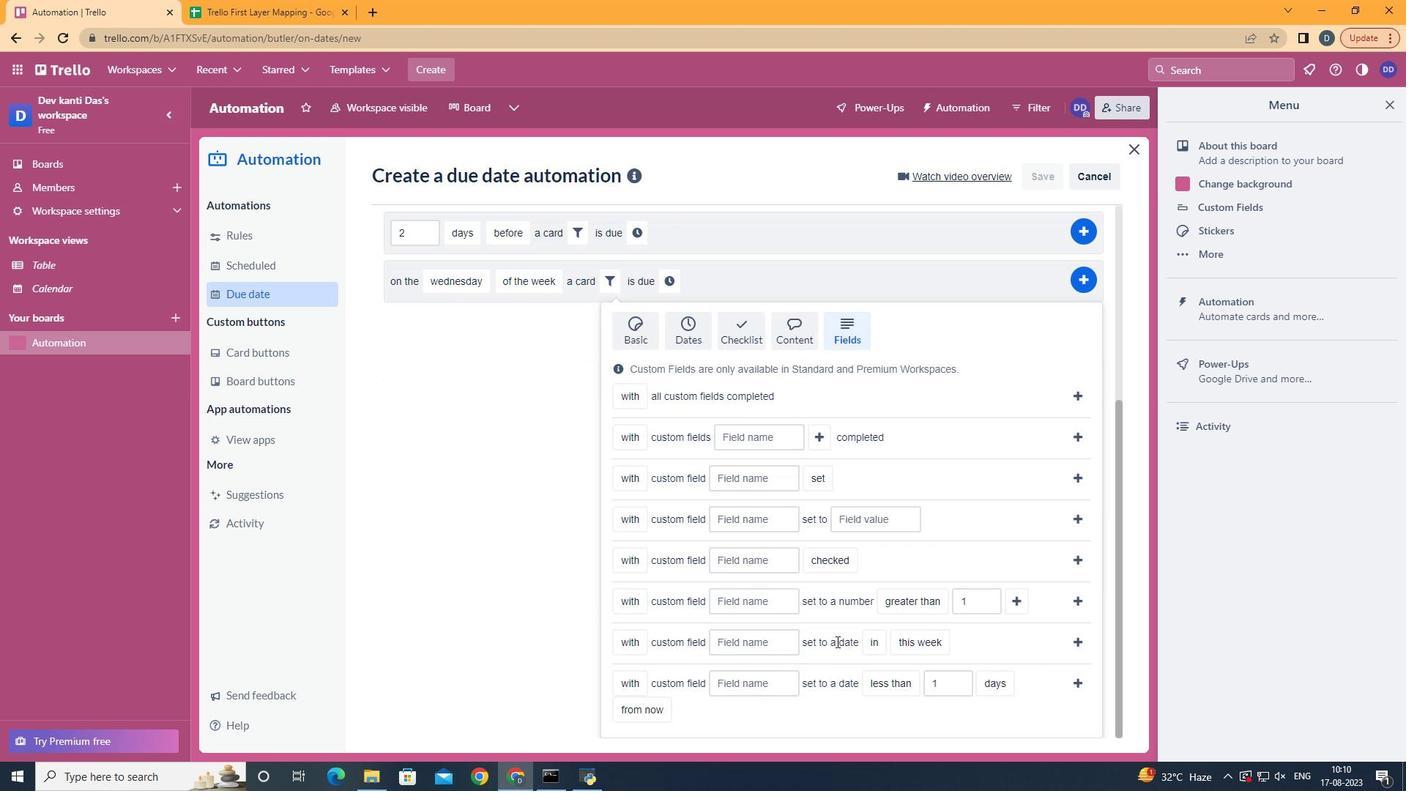 
Action: Mouse scrolled (838, 641) with delta (0, 0)
Screenshot: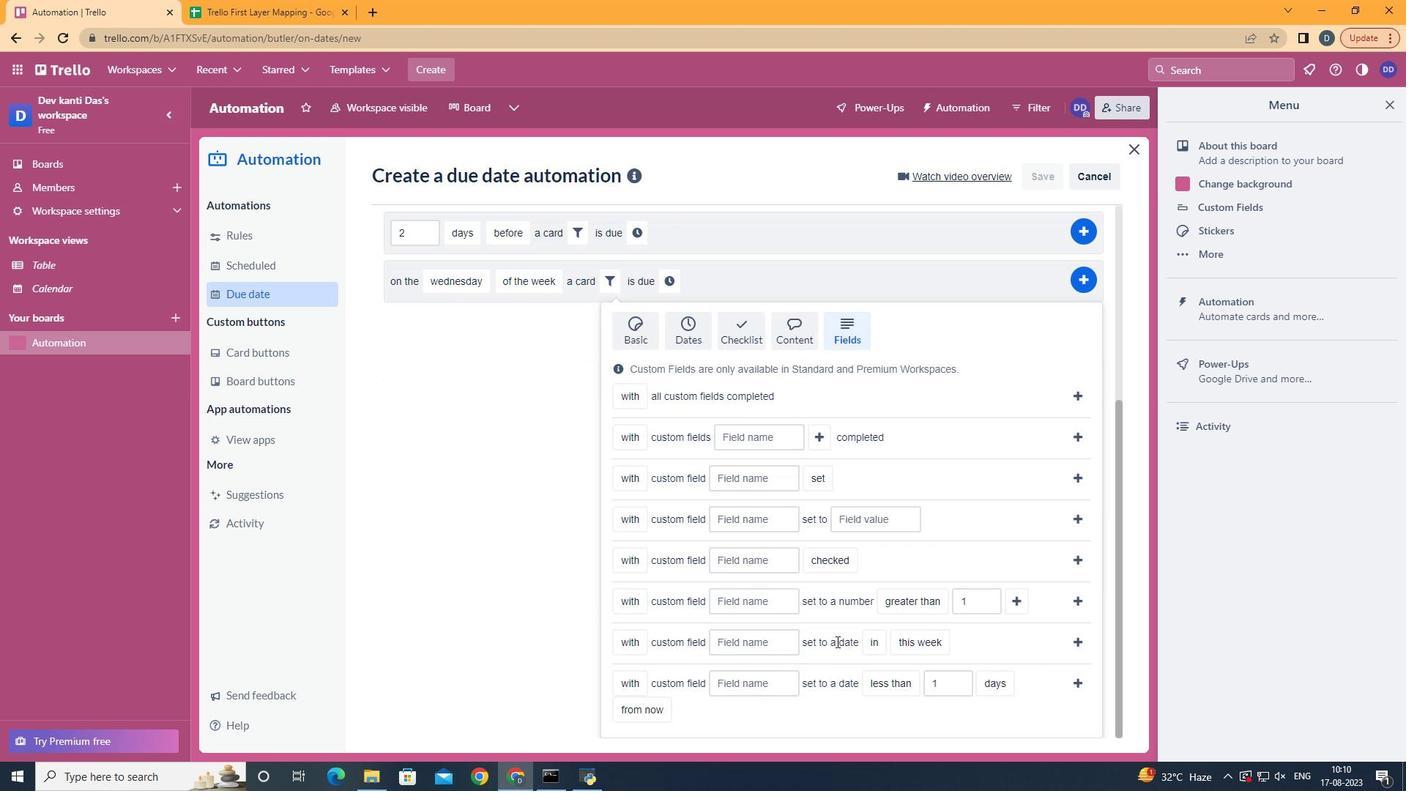 
Action: Mouse scrolled (838, 641) with delta (0, 0)
Screenshot: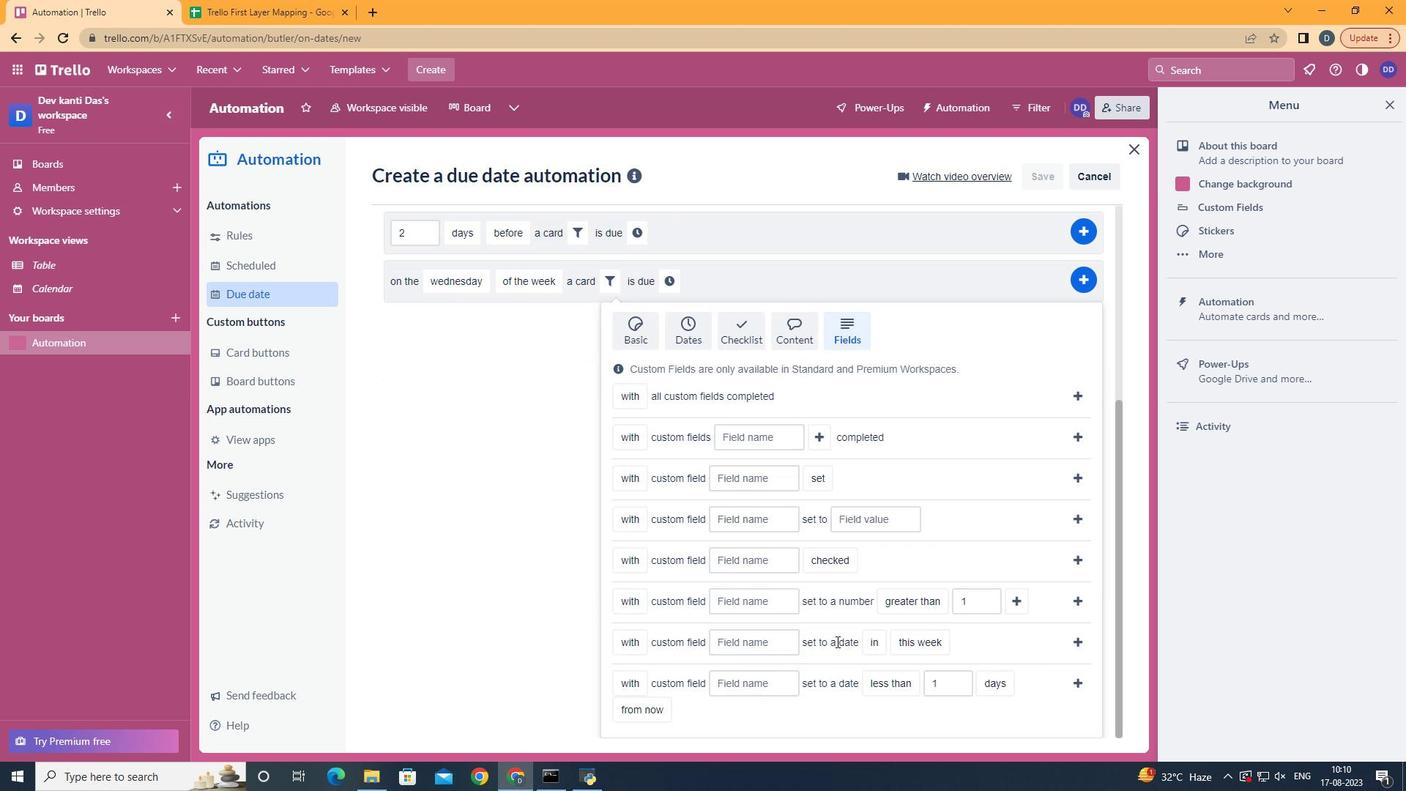 
Action: Mouse moved to (750, 614)
Screenshot: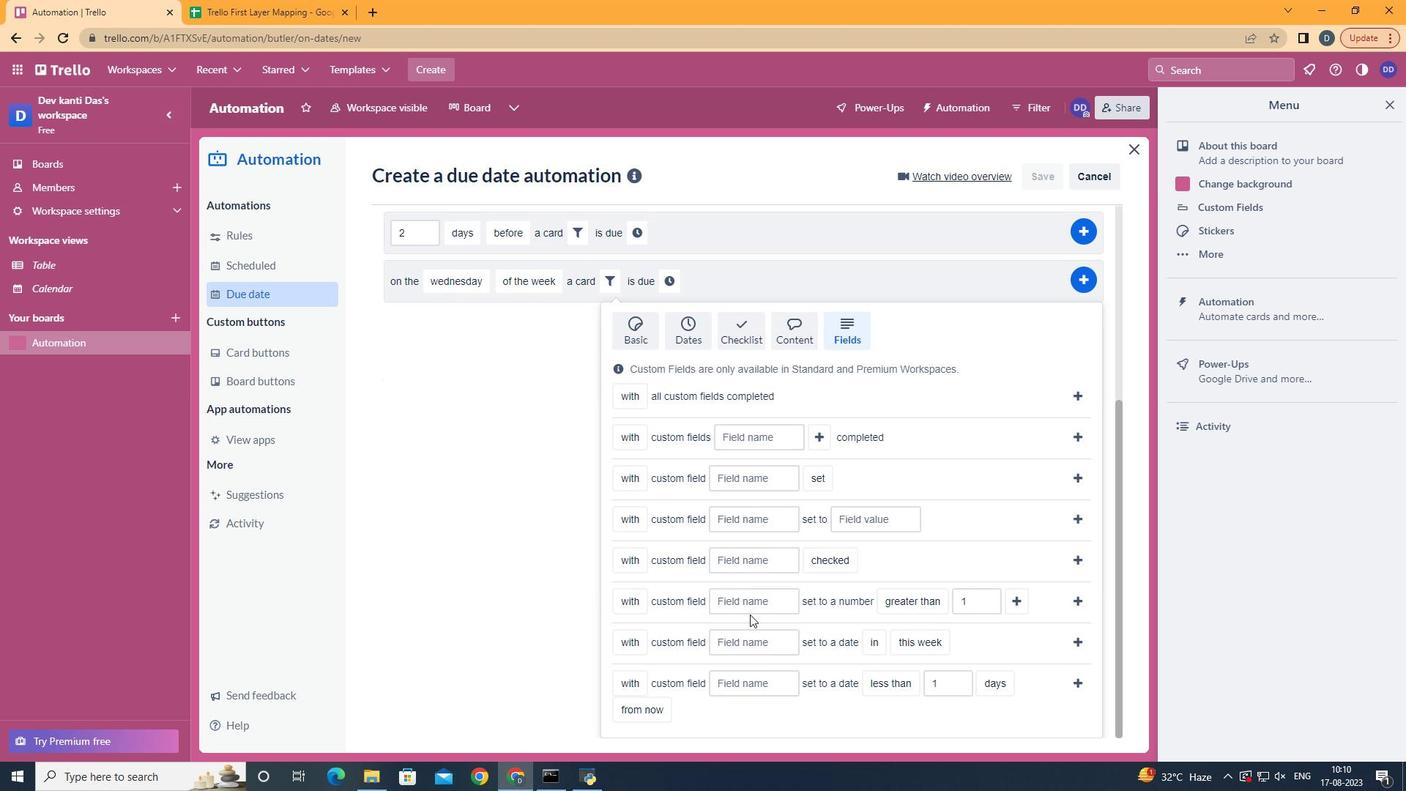 
Action: Mouse pressed left at (750, 614)
Screenshot: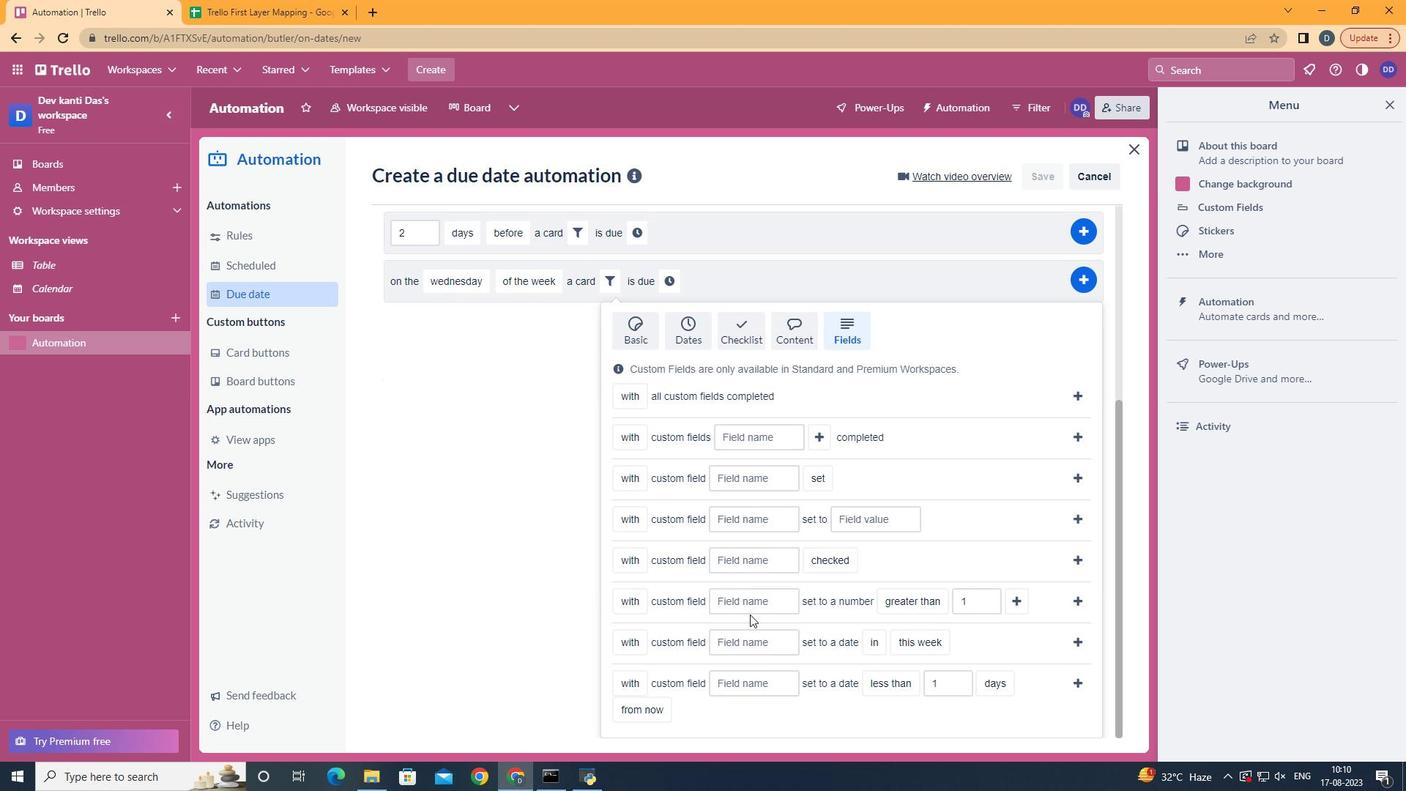 
Action: Mouse moved to (762, 597)
Screenshot: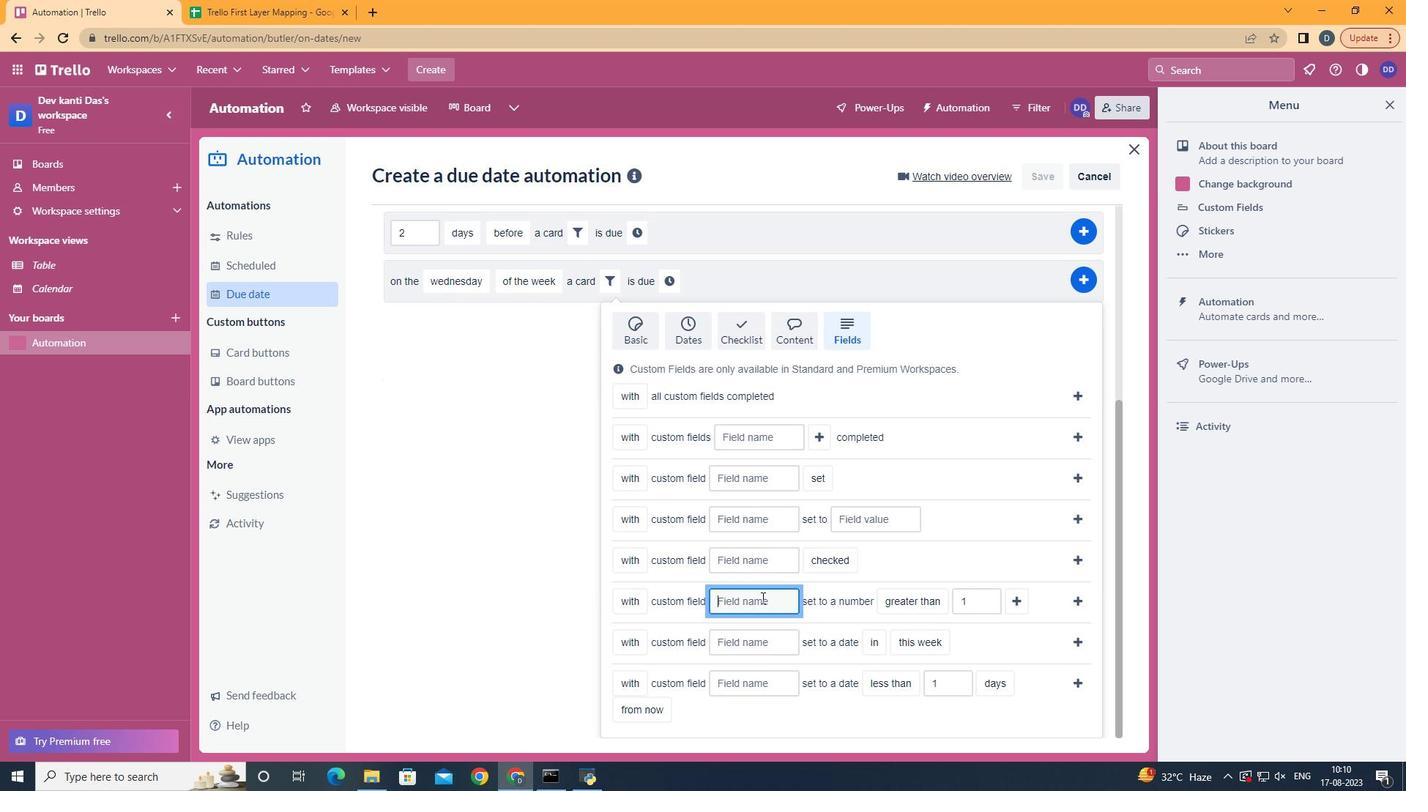 
Action: Mouse pressed left at (762, 597)
Screenshot: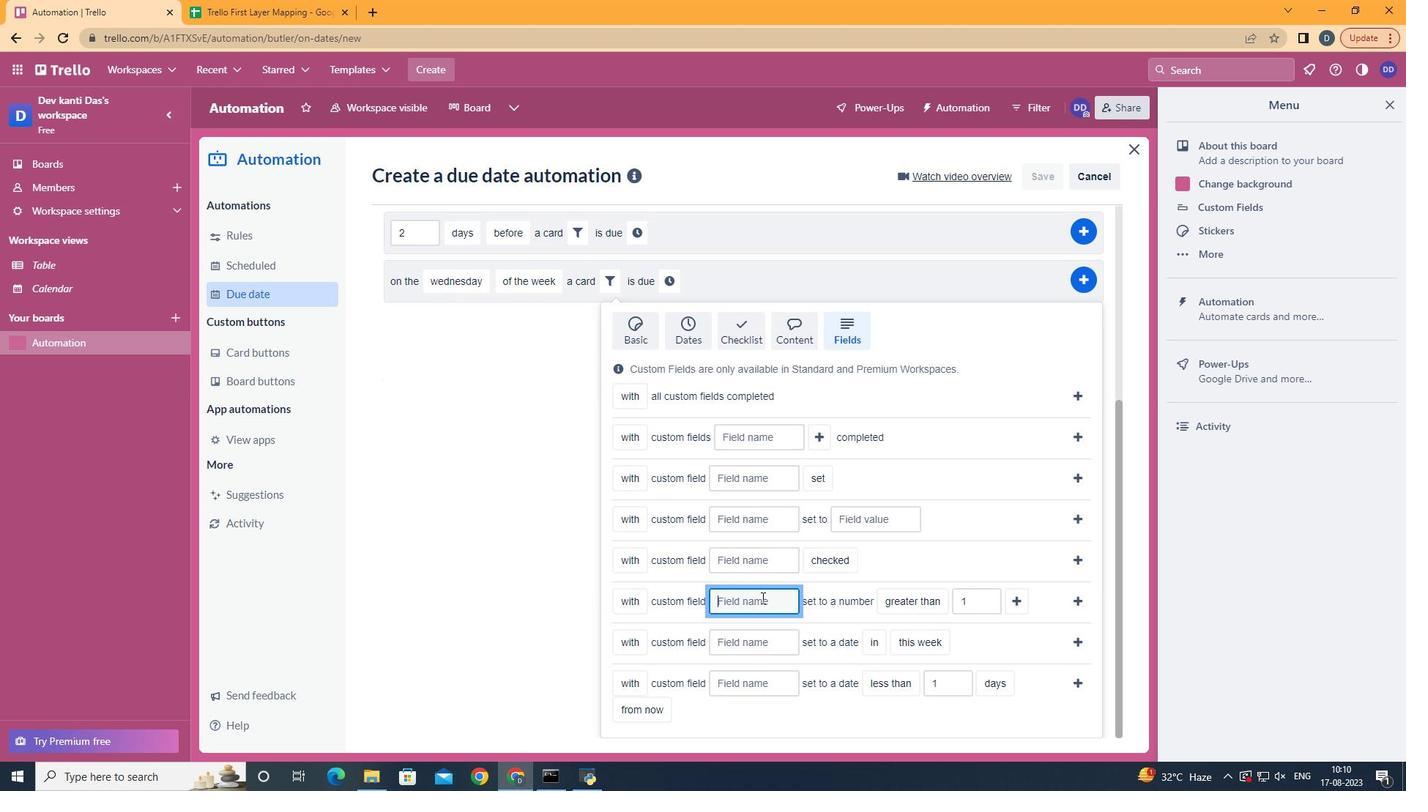 
Action: Key pressed <Key.shift>Resume
Screenshot: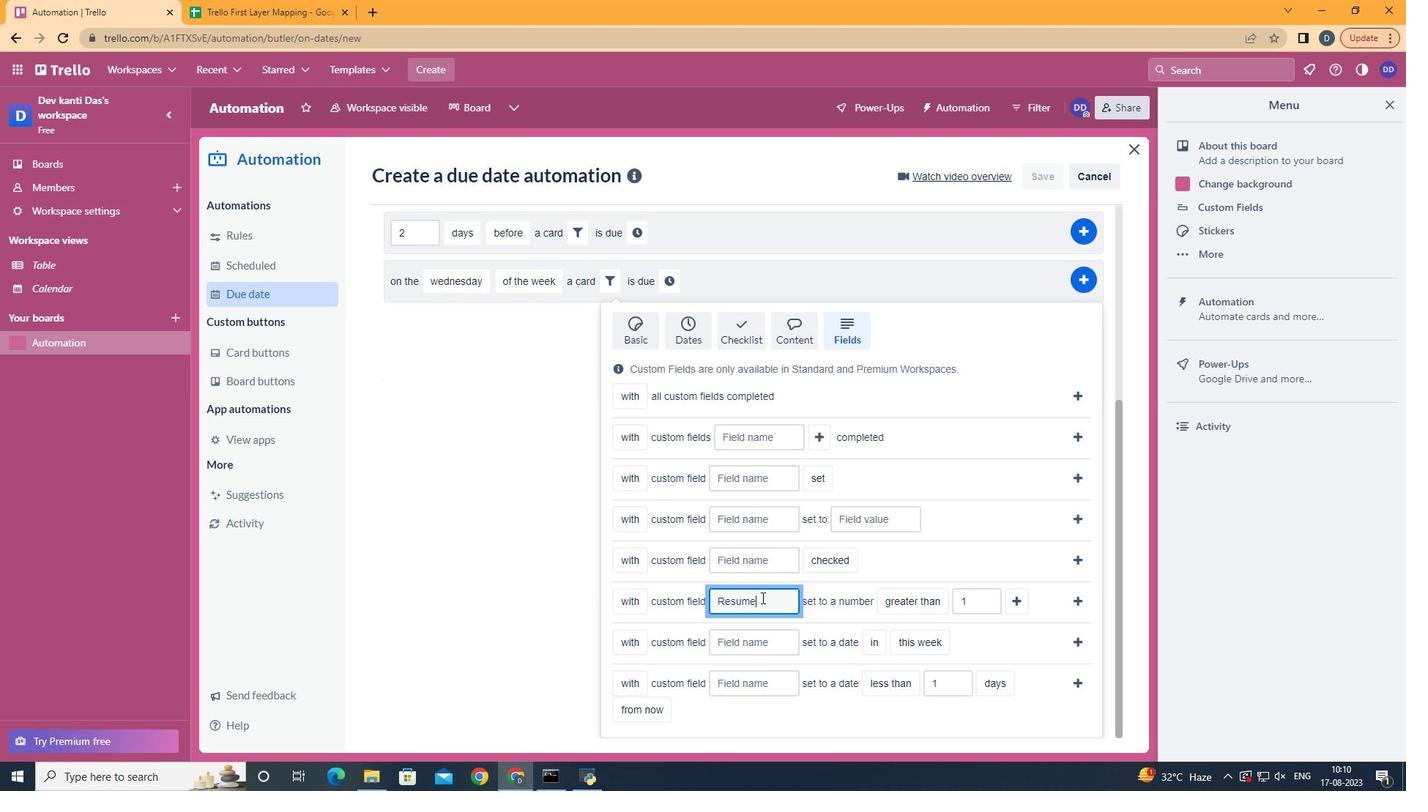 
Action: Mouse moved to (929, 683)
Screenshot: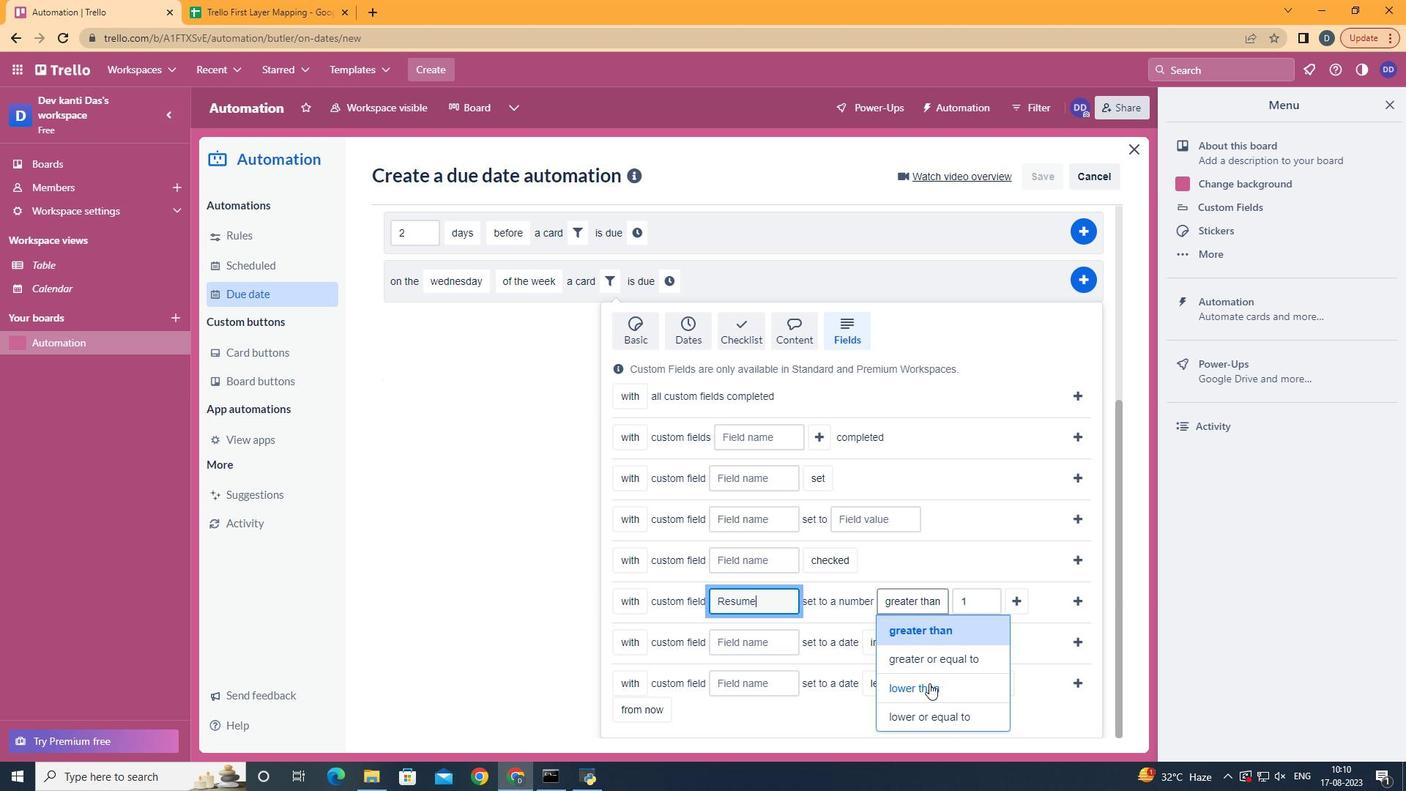 
Action: Mouse pressed left at (929, 683)
Screenshot: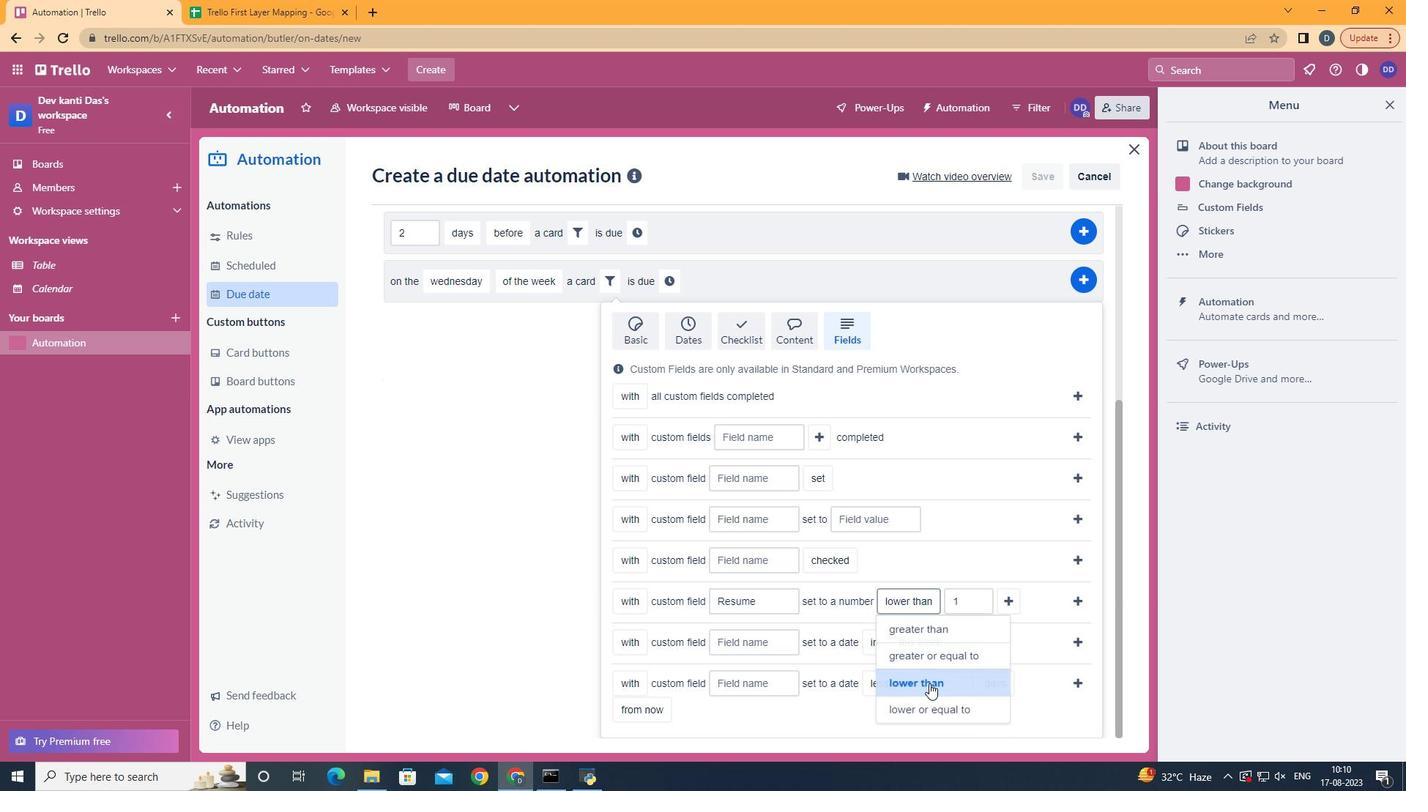 
Action: Mouse moved to (1009, 604)
Screenshot: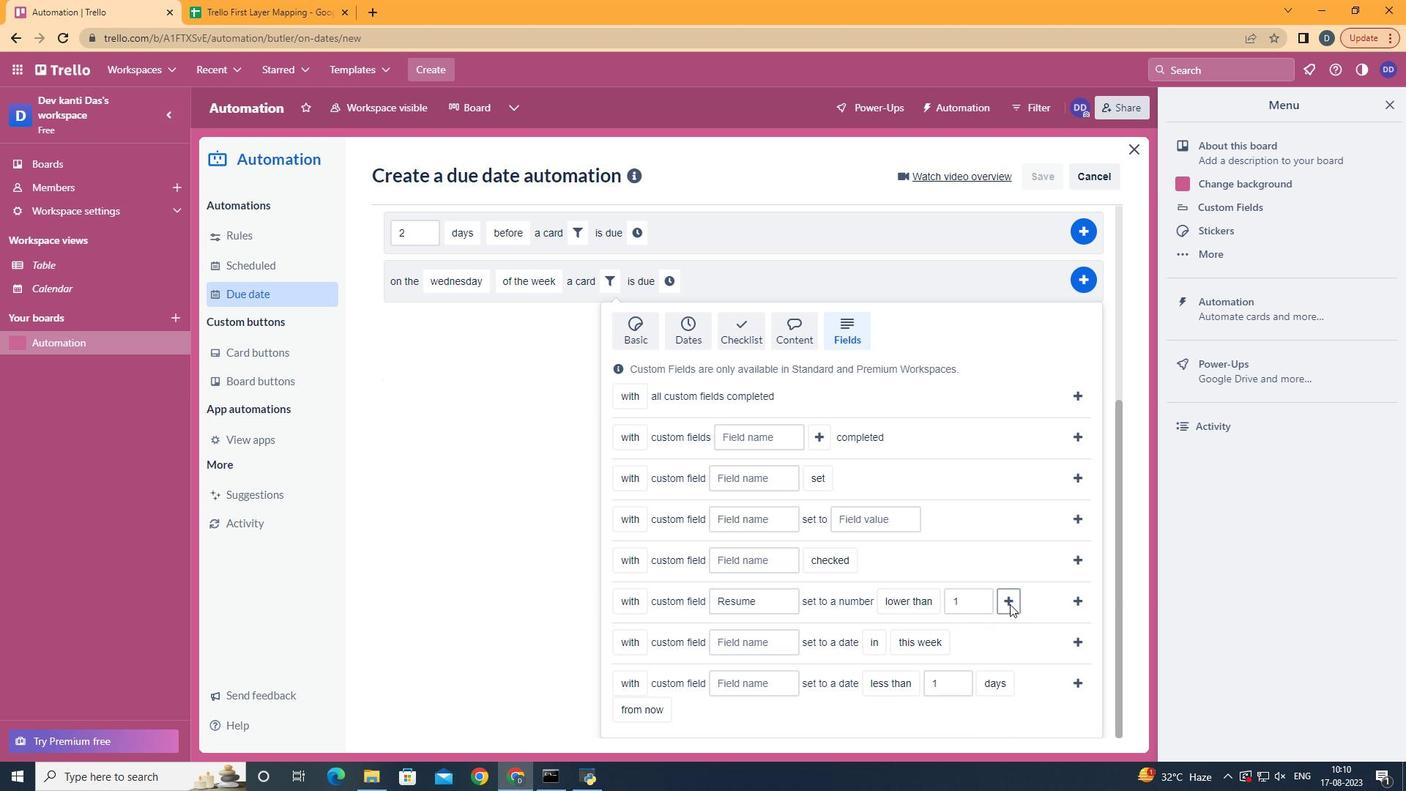 
Action: Mouse pressed left at (1009, 604)
Screenshot: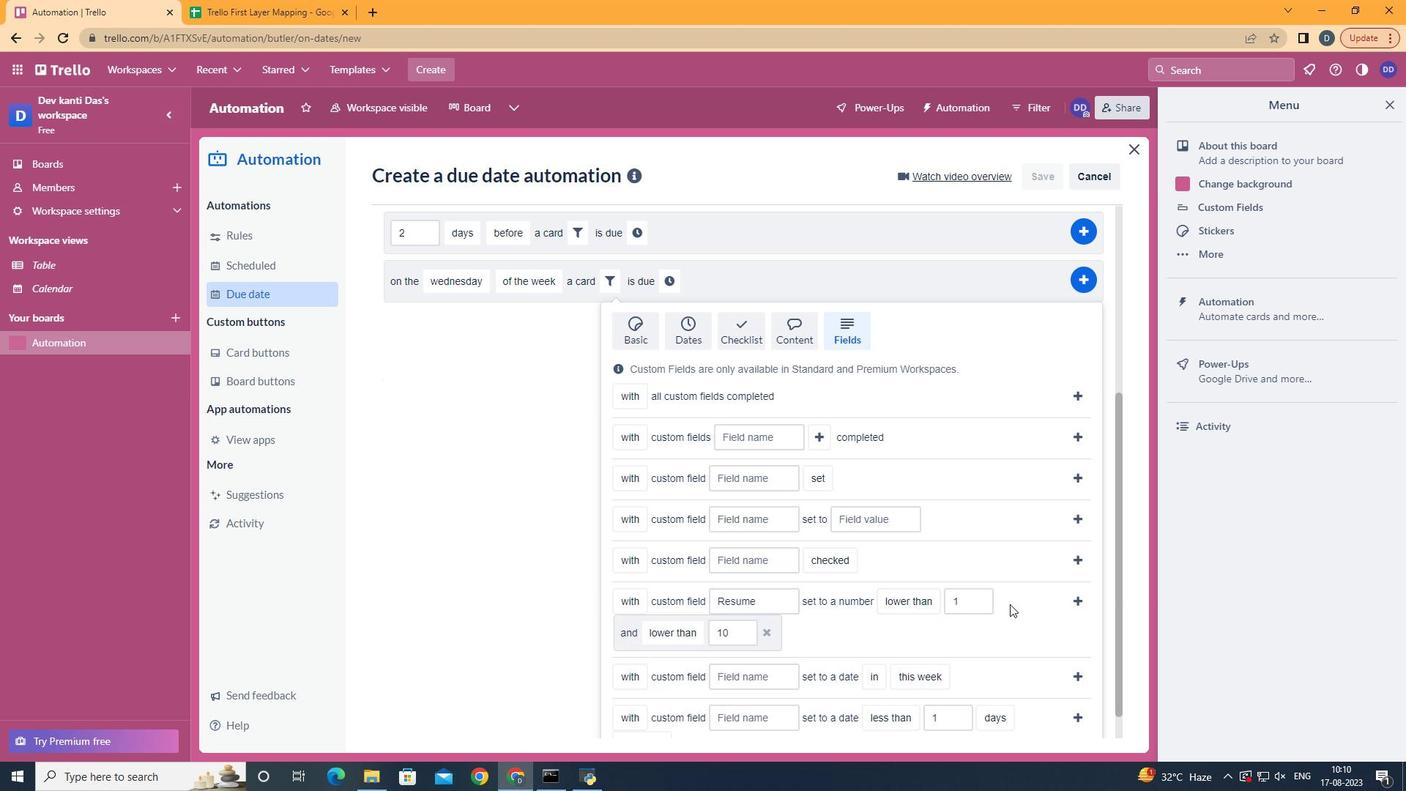 
Action: Mouse moved to (721, 601)
Screenshot: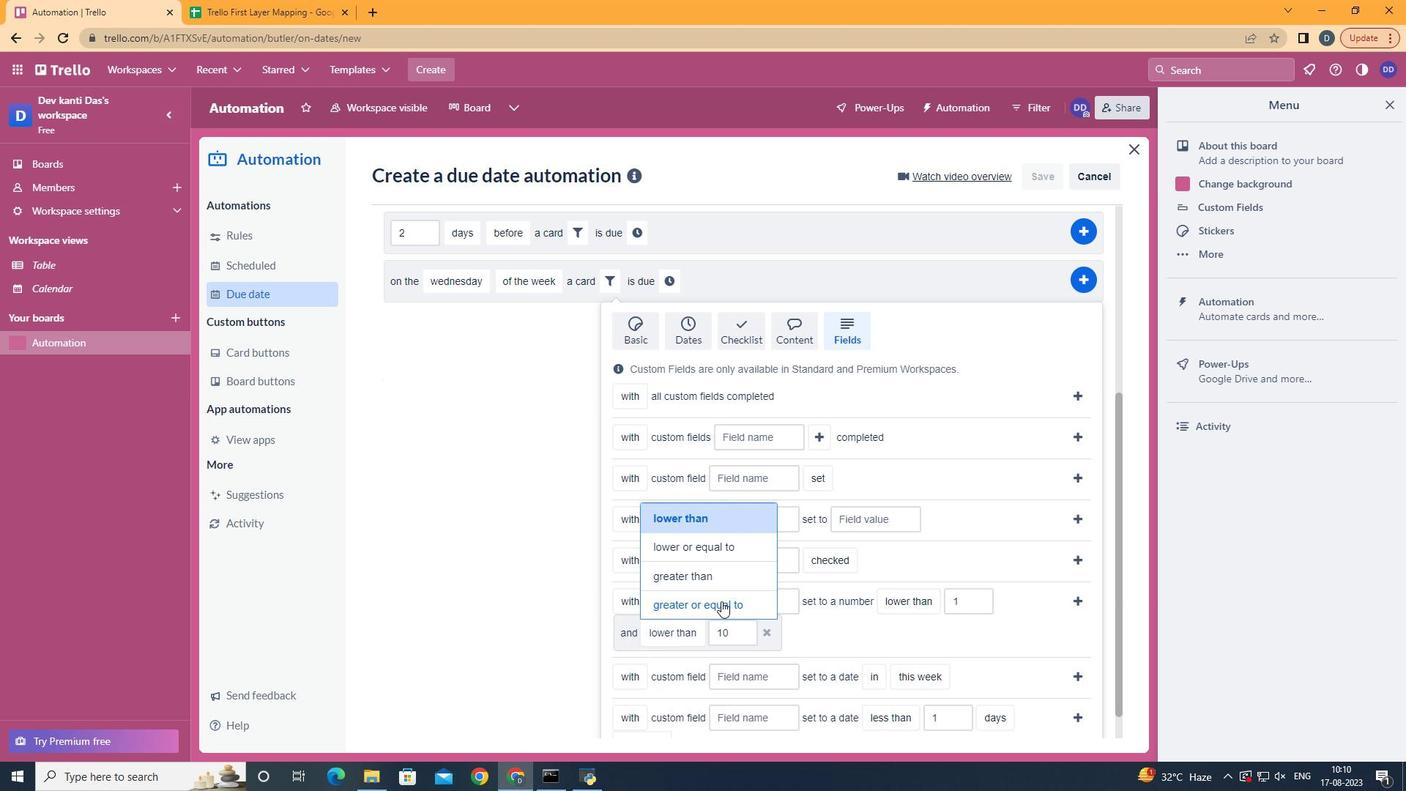 
Action: Mouse pressed left at (721, 601)
Screenshot: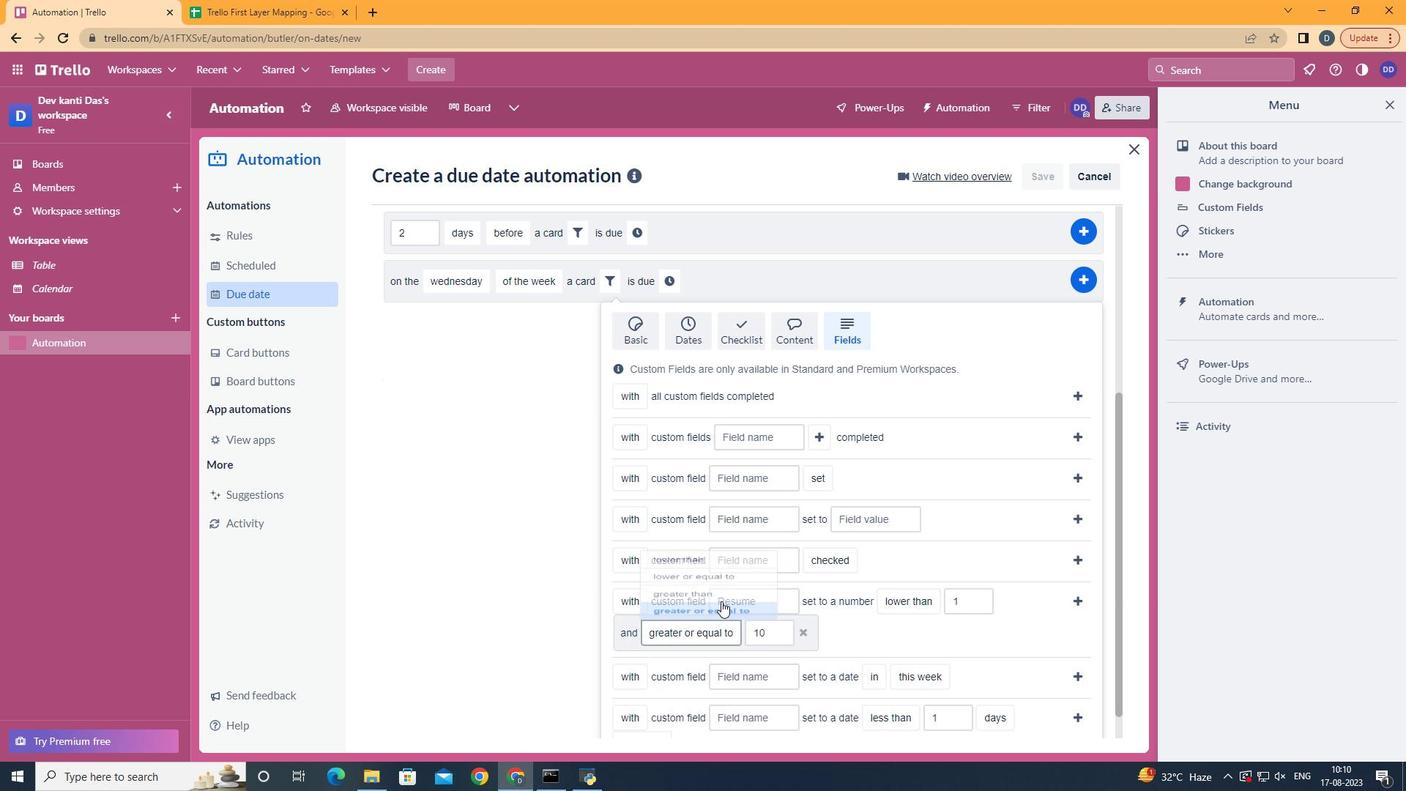 
Action: Mouse moved to (1069, 604)
Screenshot: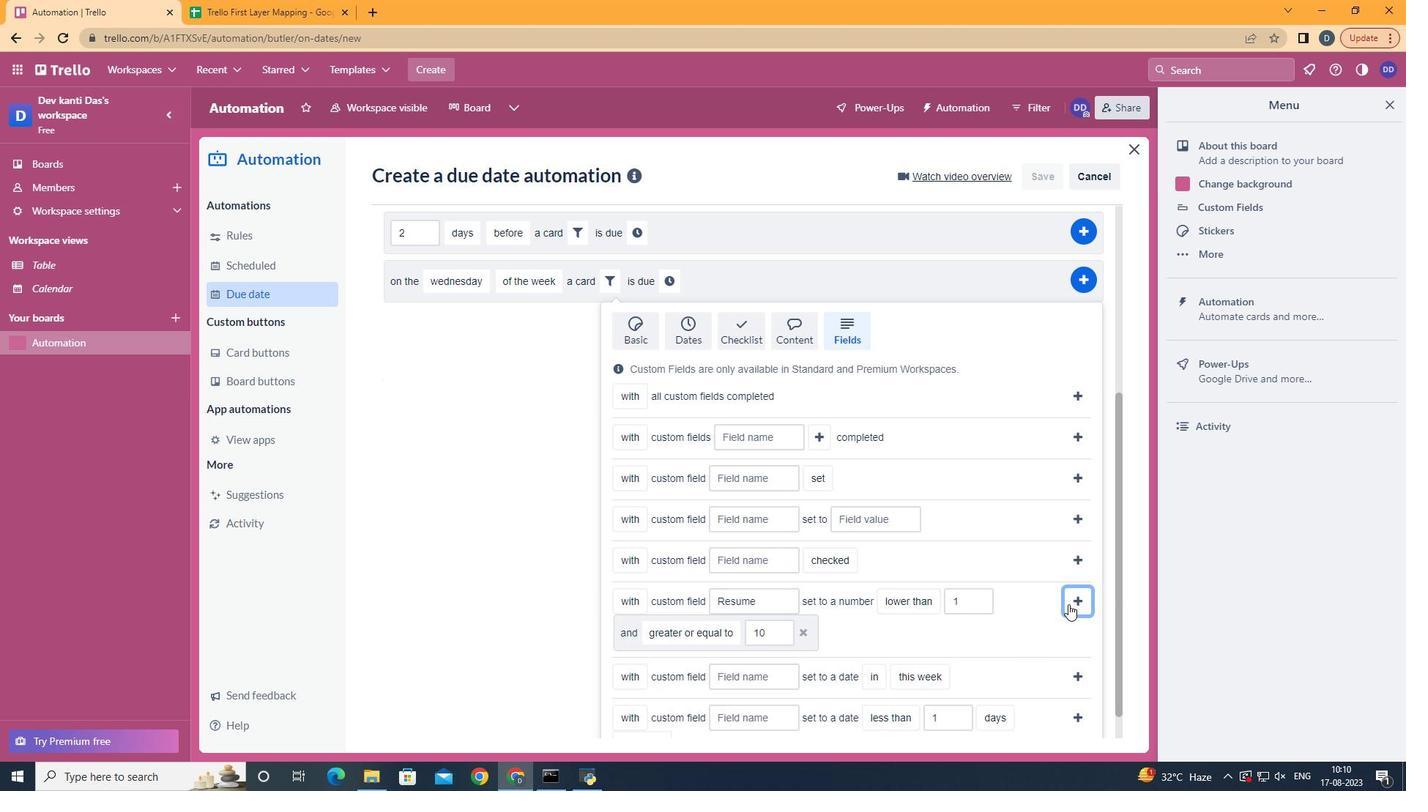 
Action: Mouse pressed left at (1069, 604)
Screenshot: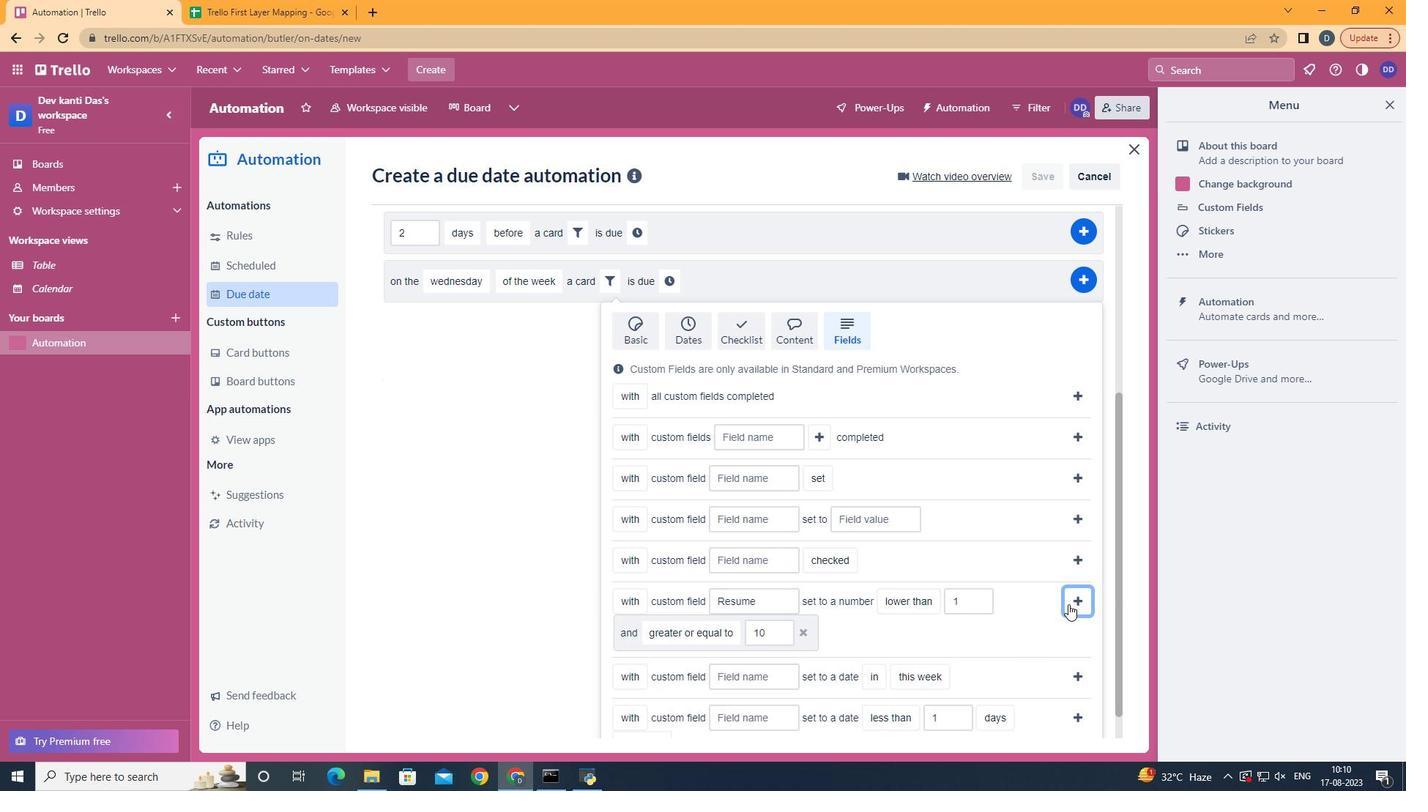 
Action: Mouse moved to (420, 617)
Screenshot: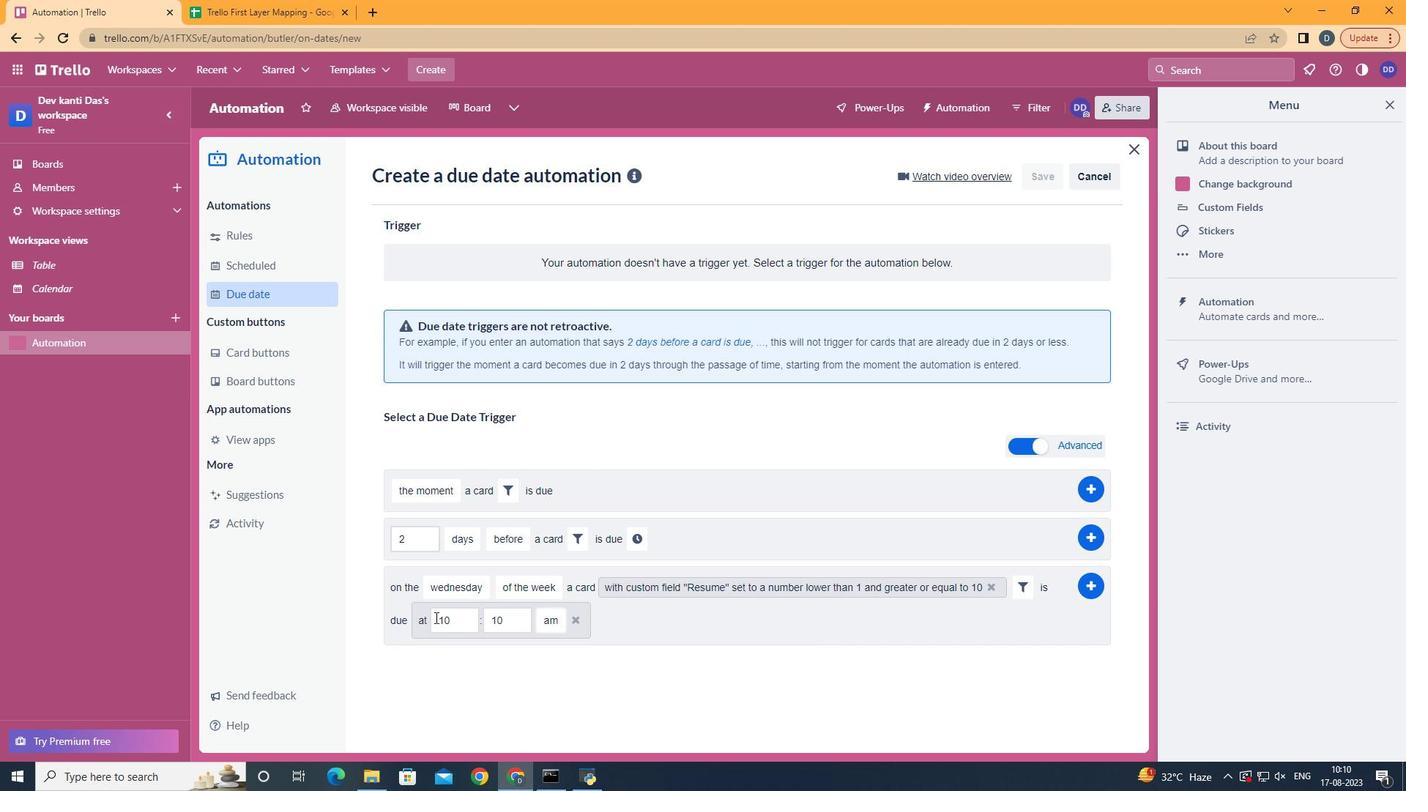 
Action: Mouse pressed left at (420, 617)
Screenshot: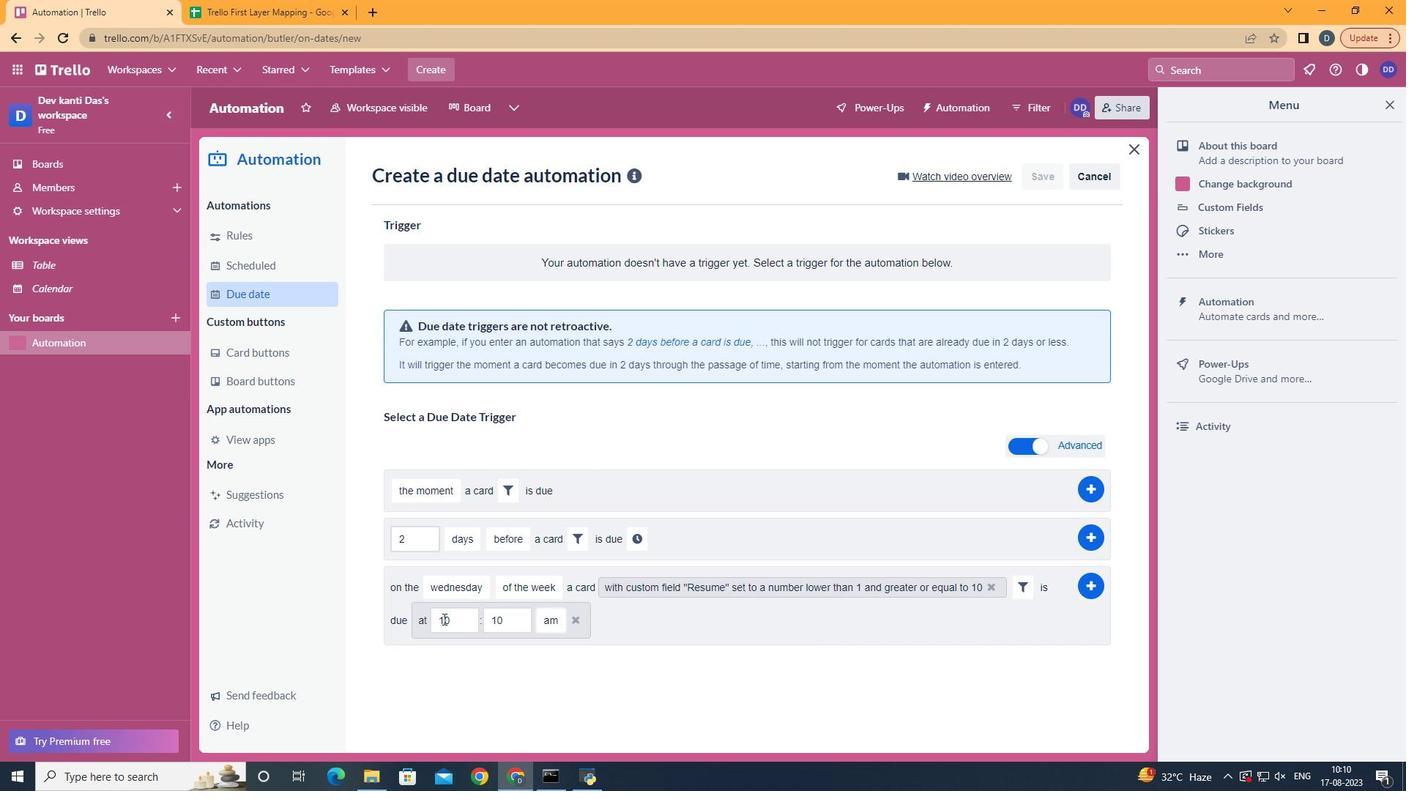 
Action: Mouse moved to (460, 622)
Screenshot: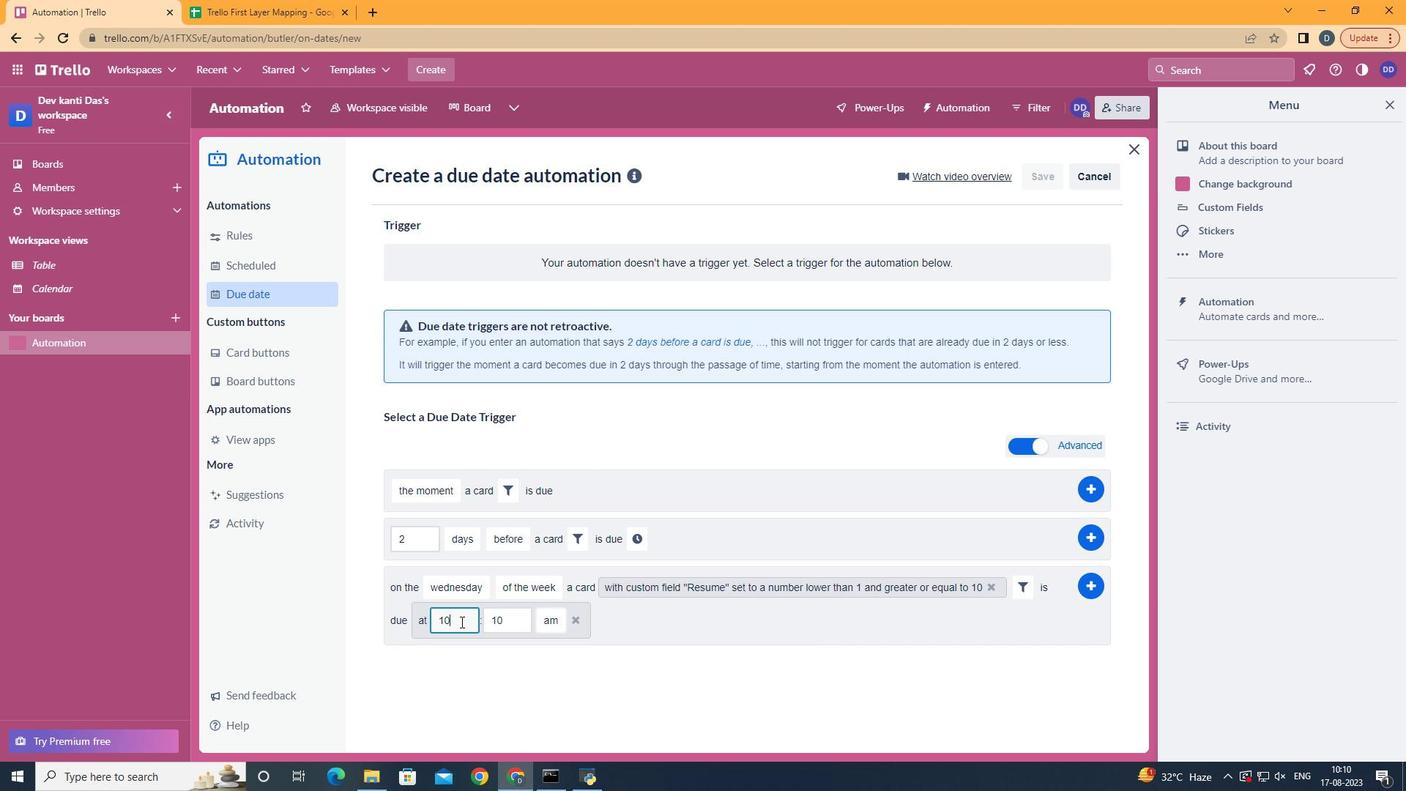 
Action: Mouse pressed left at (460, 622)
Screenshot: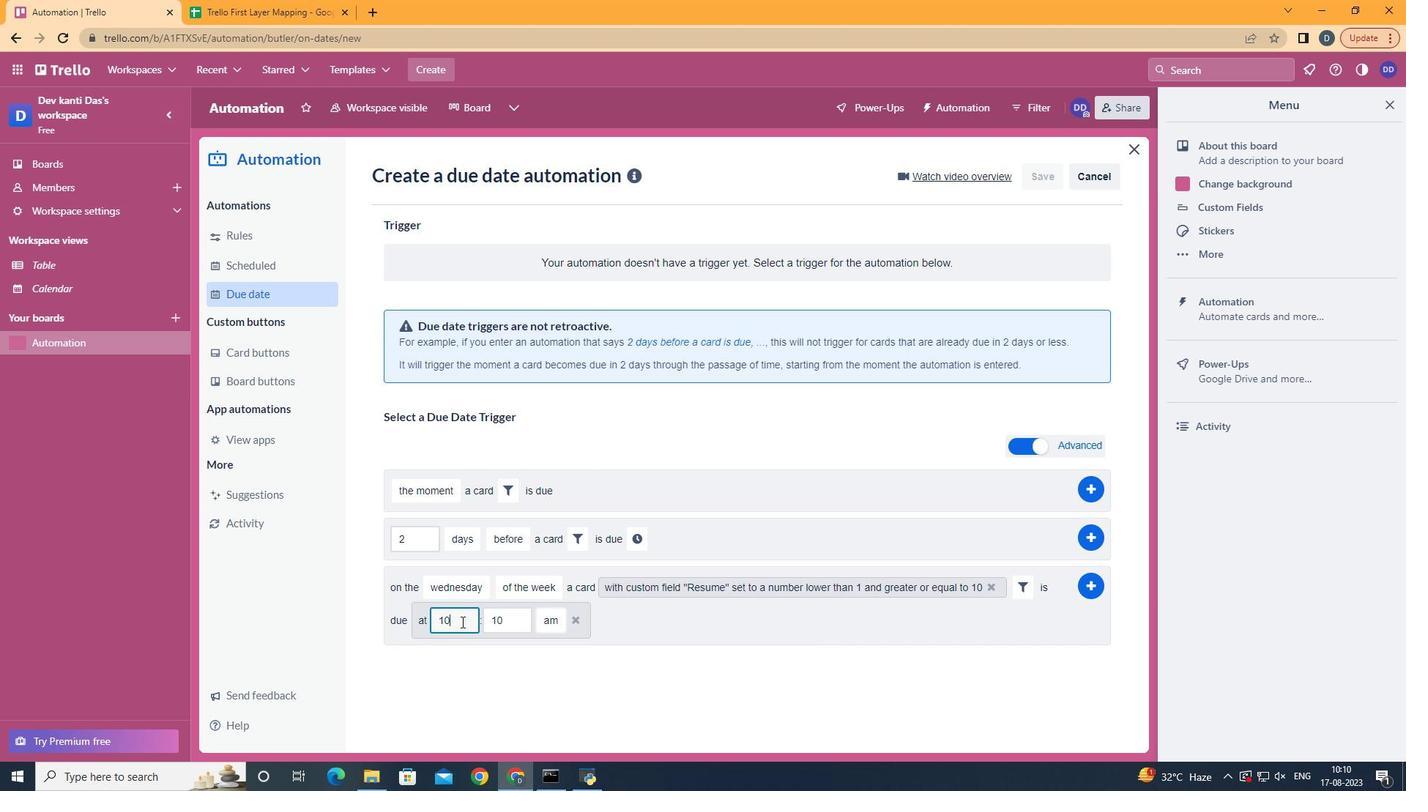 
Action: Mouse moved to (461, 622)
Screenshot: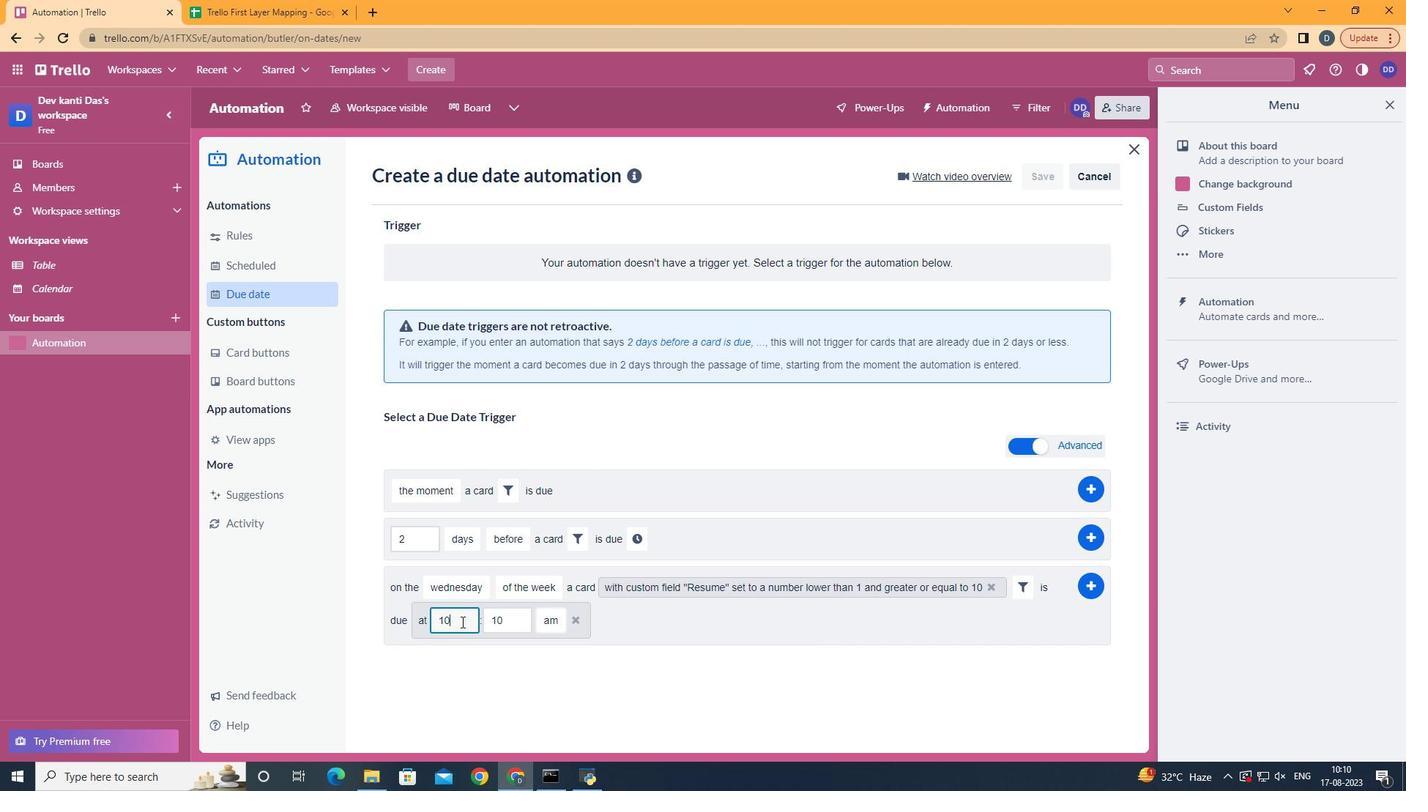 
Action: Key pressed <Key.backspace>1
Screenshot: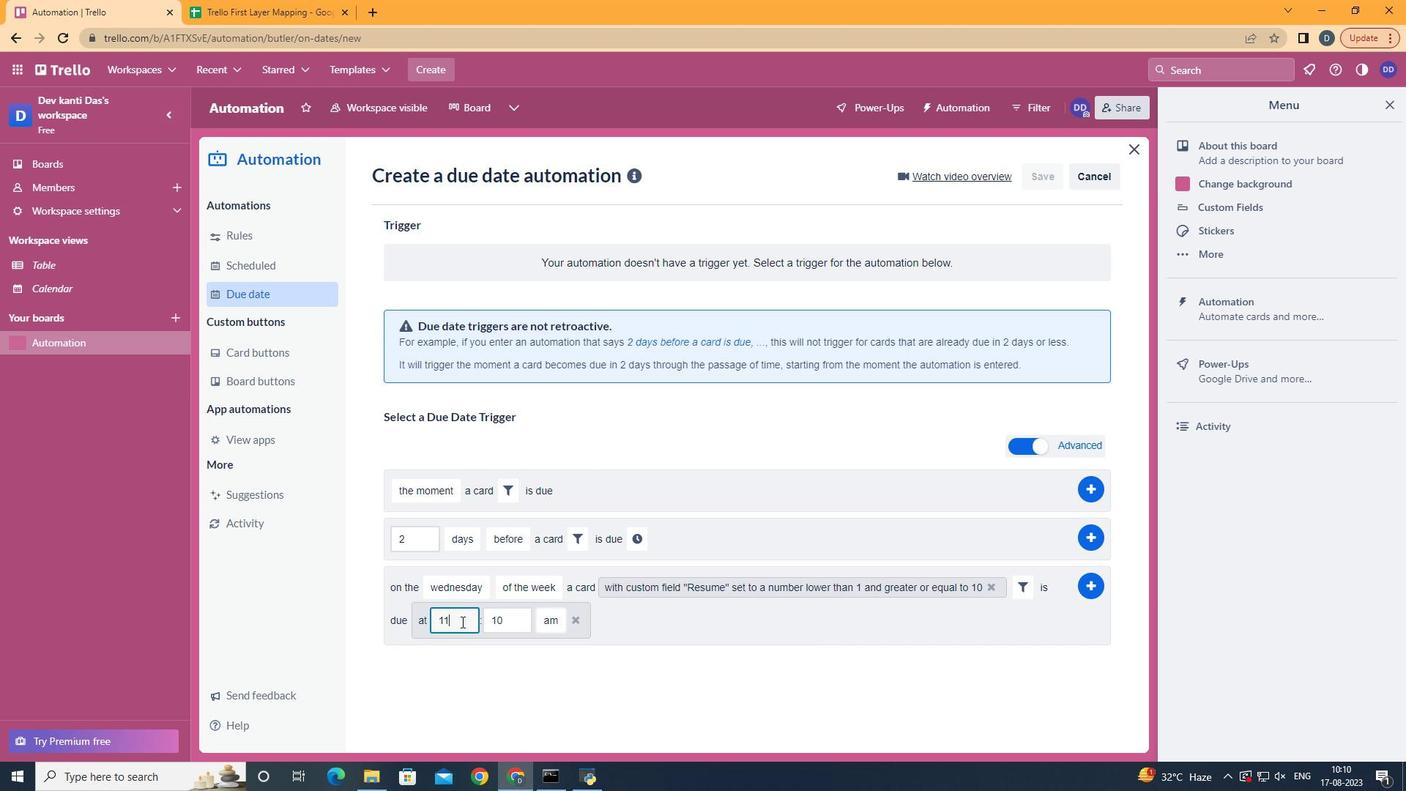 
Action: Mouse moved to (509, 619)
Screenshot: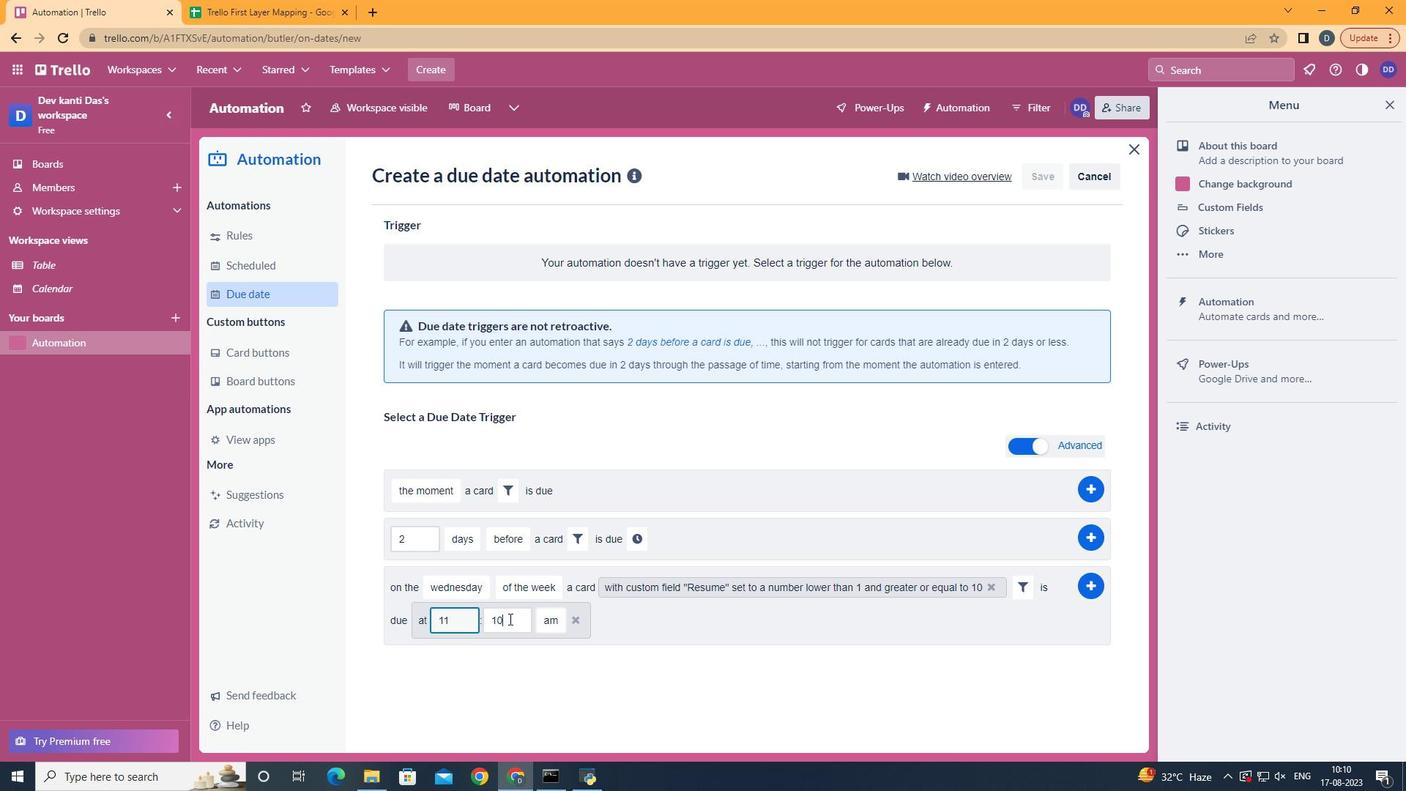 
Action: Mouse pressed left at (509, 619)
Screenshot: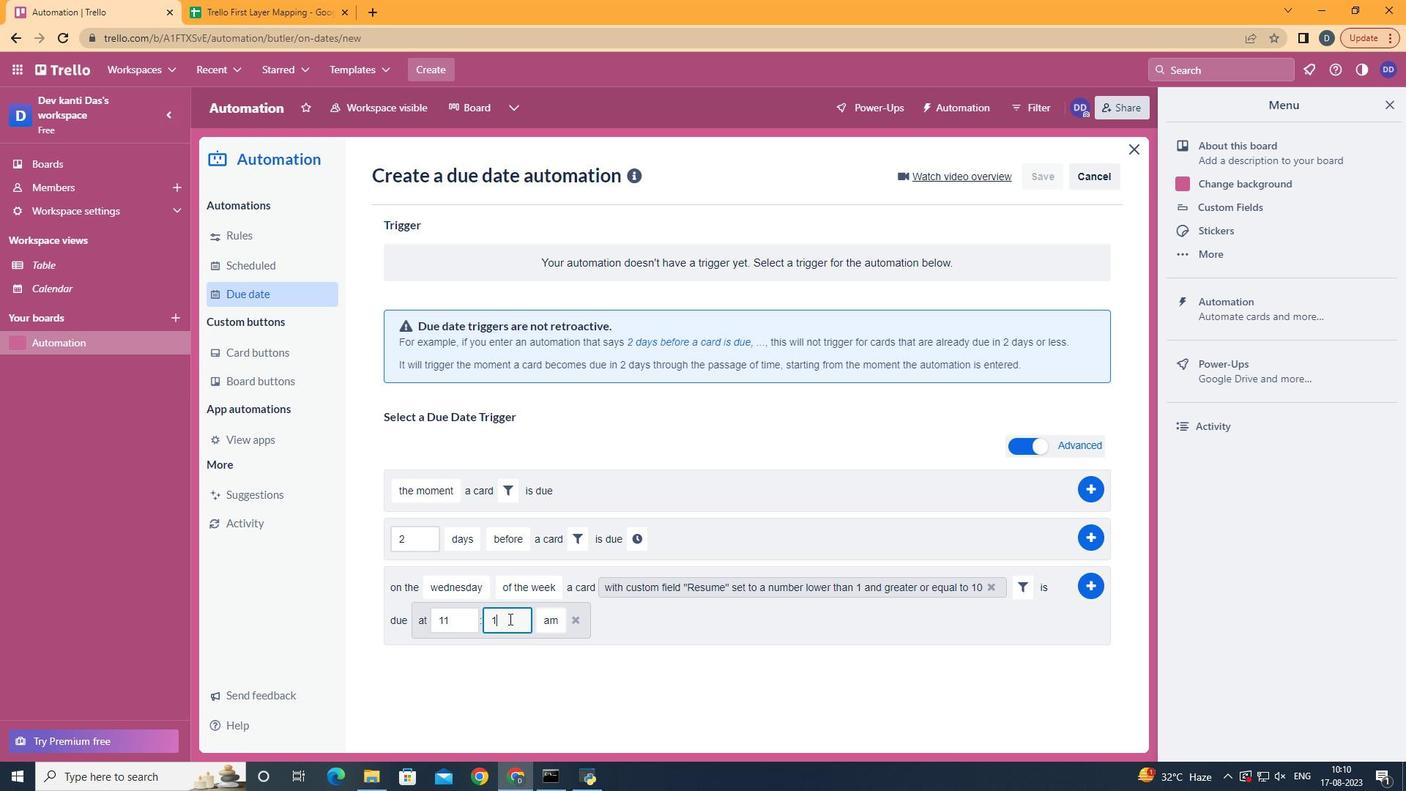 
Action: Key pressed <Key.backspace><Key.backspace>00
Screenshot: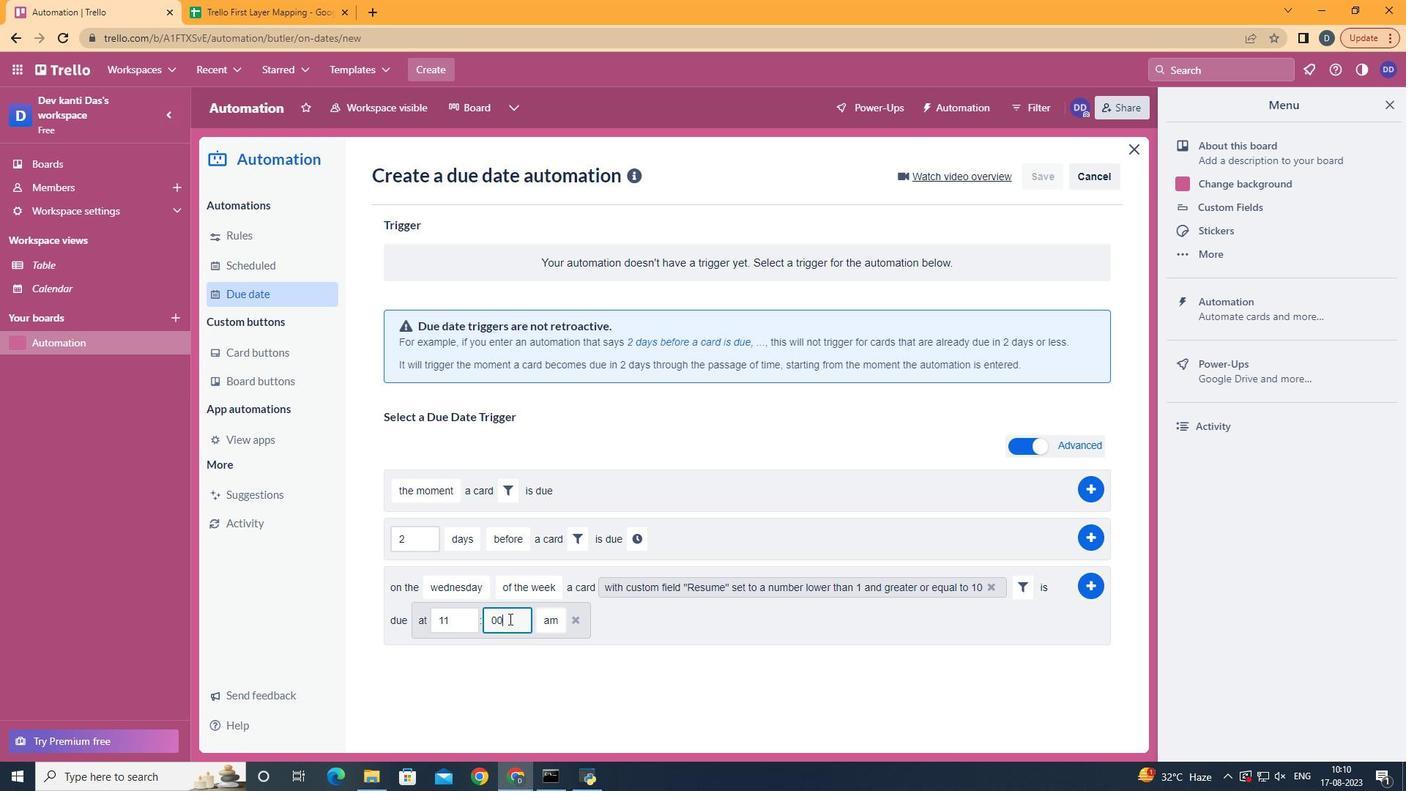
Action: Mouse moved to (1085, 581)
Screenshot: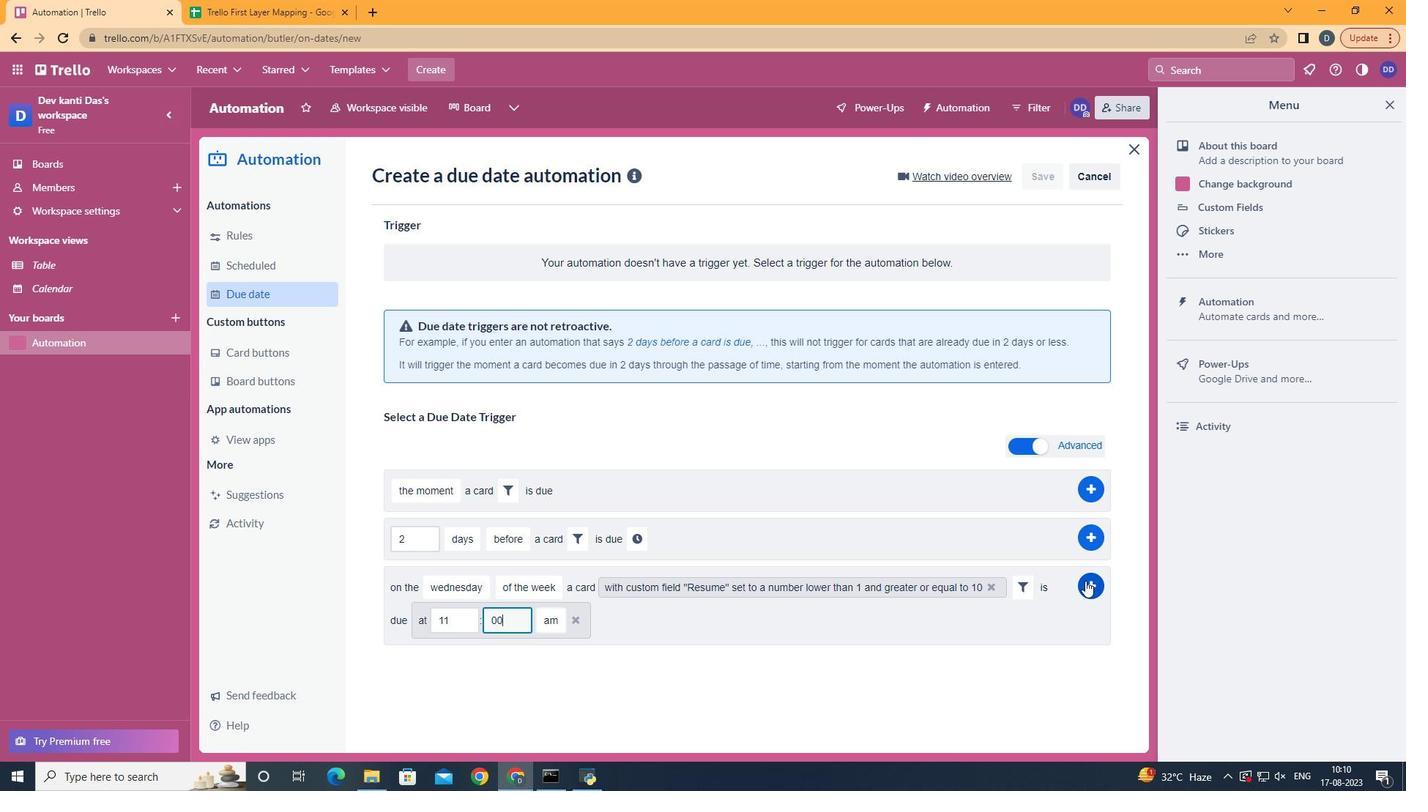 
Action: Mouse pressed left at (1085, 581)
Screenshot: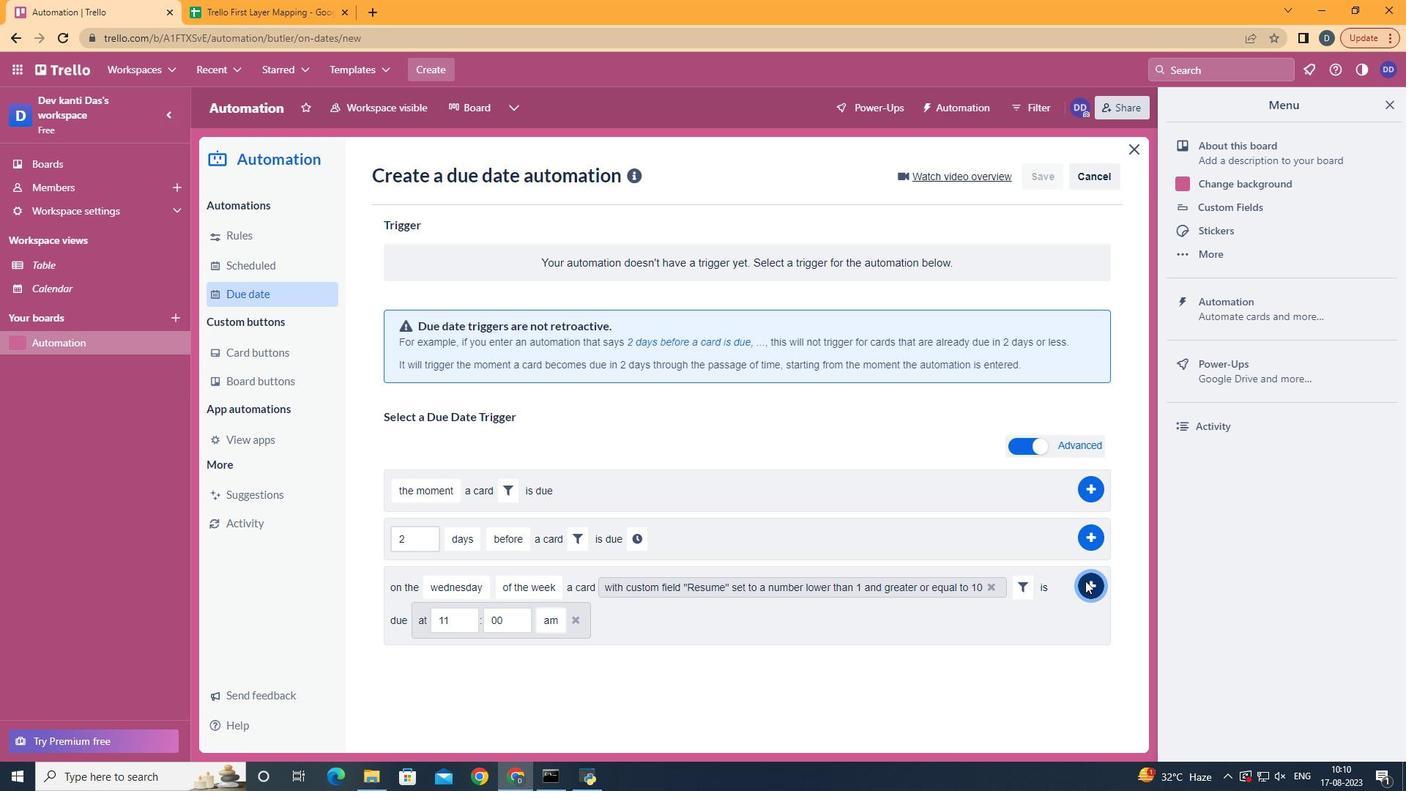 
